 Task: Look for space in Russas, Brazil from 11th June, 2023 to 15th June, 2023 for 2 adults in price range Rs.7000 to Rs.16000. Place can be private room with 1  bedroom having 2 beds and 1 bathroom. Property type can be hotel. Booking option can be shelf check-in. Required host language is Spanish.
Action: Mouse moved to (778, 167)
Screenshot: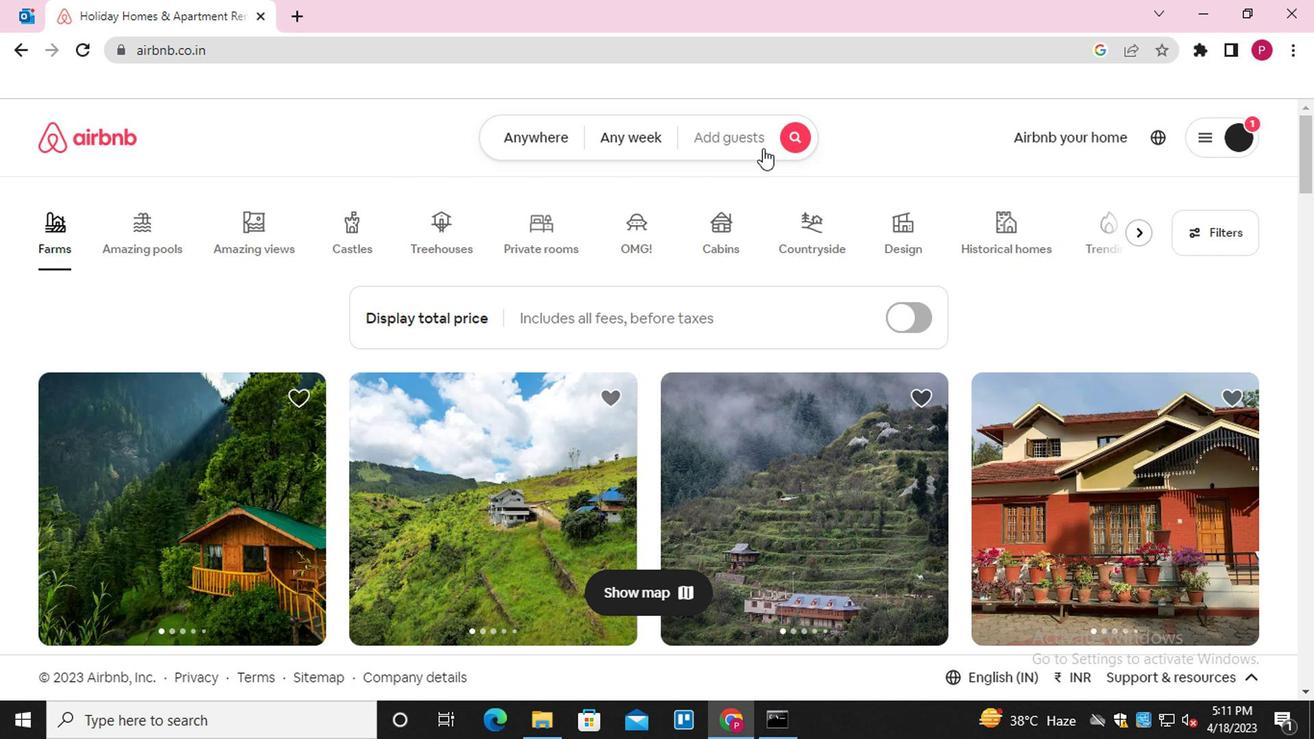 
Action: Mouse pressed left at (778, 167)
Screenshot: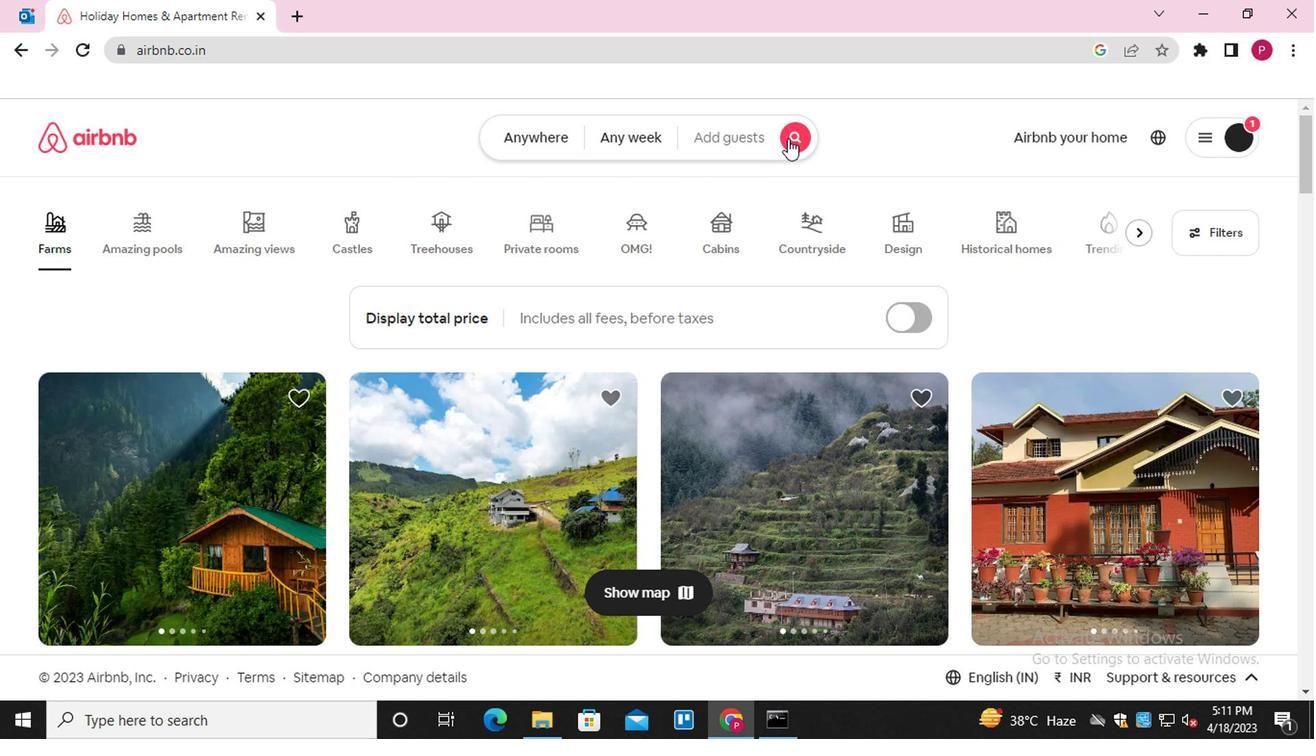 
Action: Mouse moved to (360, 241)
Screenshot: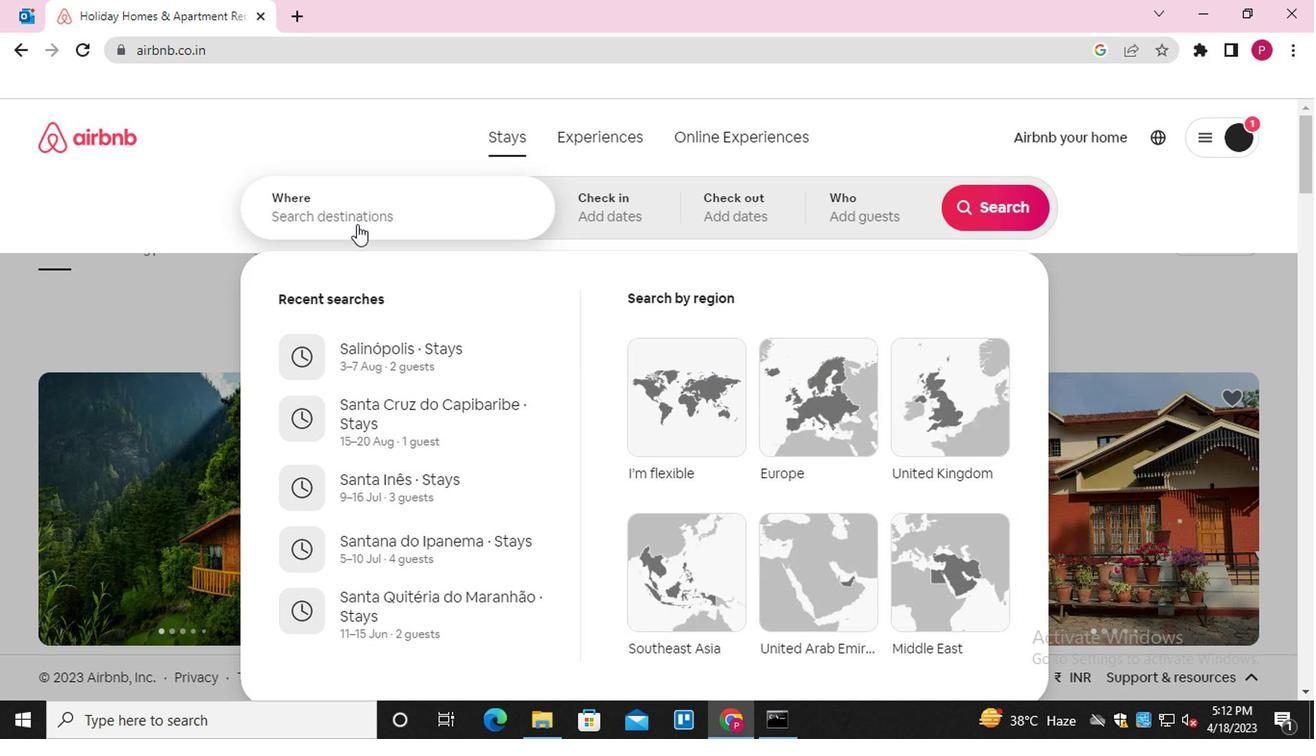 
Action: Mouse pressed left at (360, 241)
Screenshot: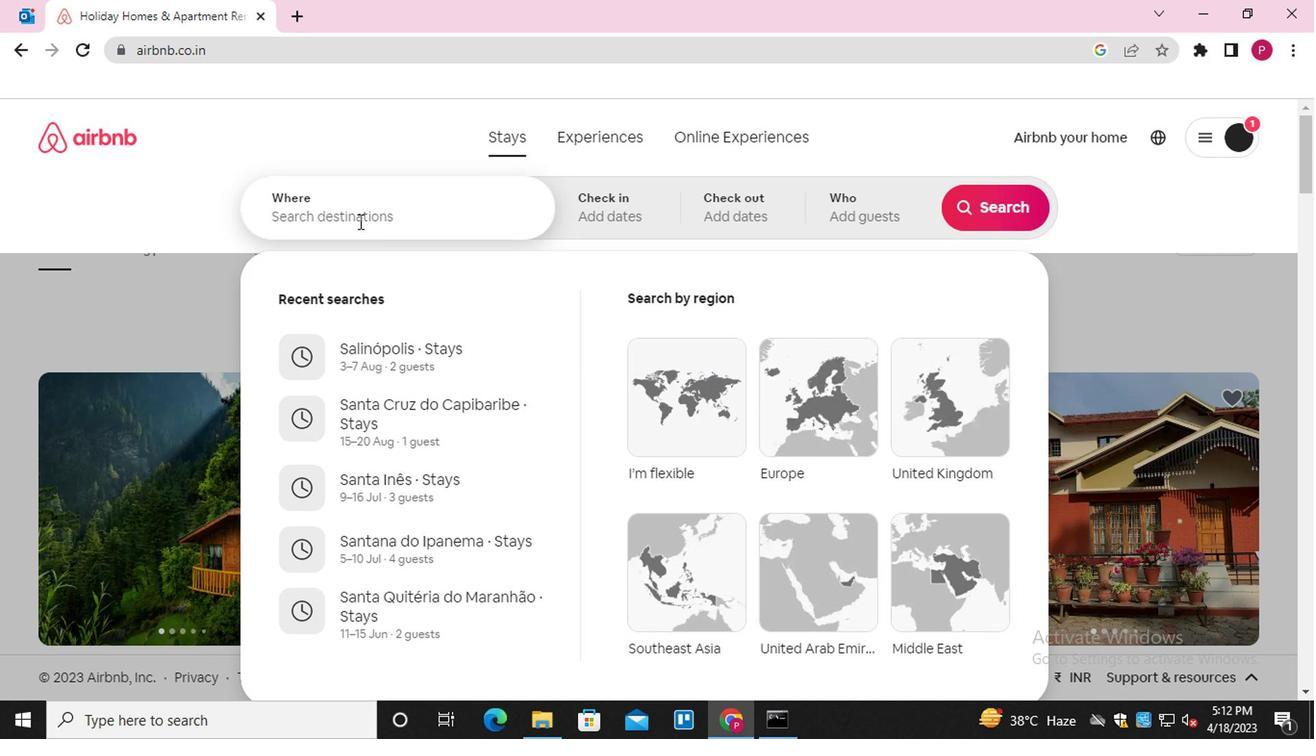 
Action: Key pressed <Key.shift>RUSSA<Key.space><Key.backspace>S
Screenshot: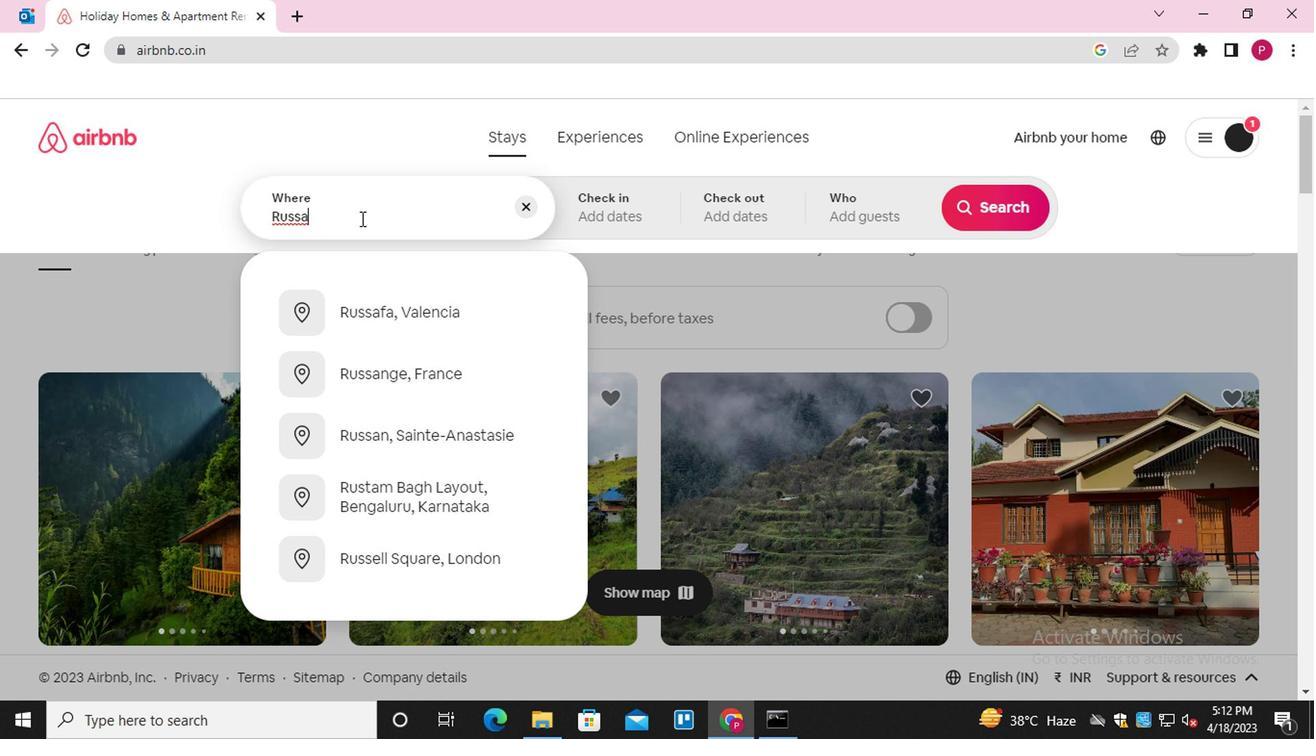 
Action: Mouse moved to (396, 322)
Screenshot: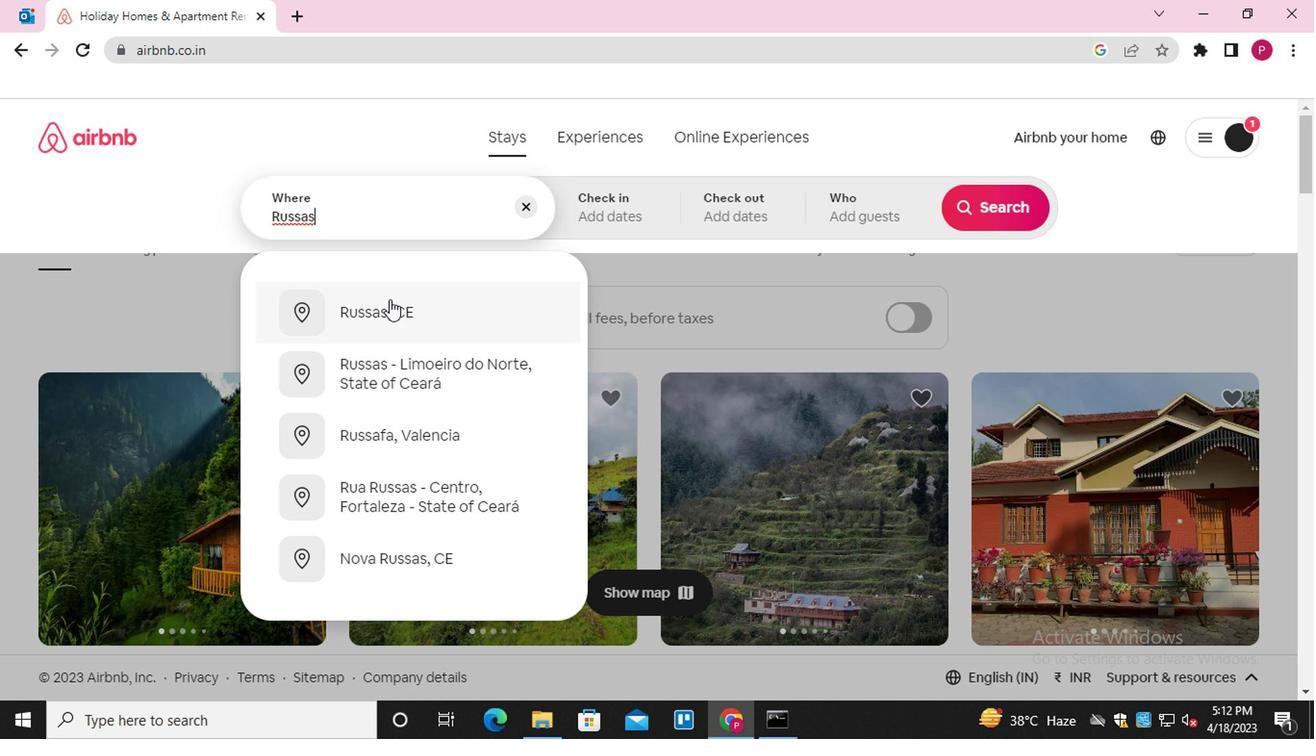 
Action: Mouse pressed left at (396, 322)
Screenshot: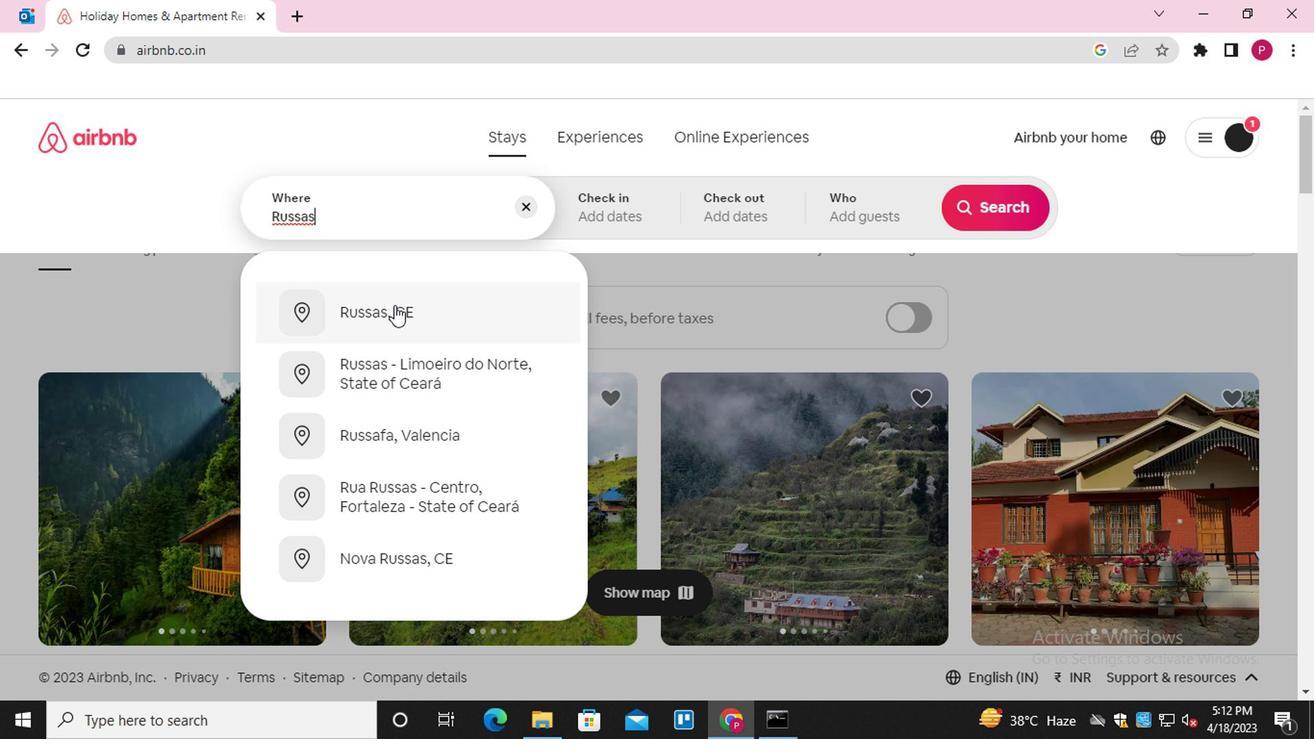
Action: Mouse moved to (958, 364)
Screenshot: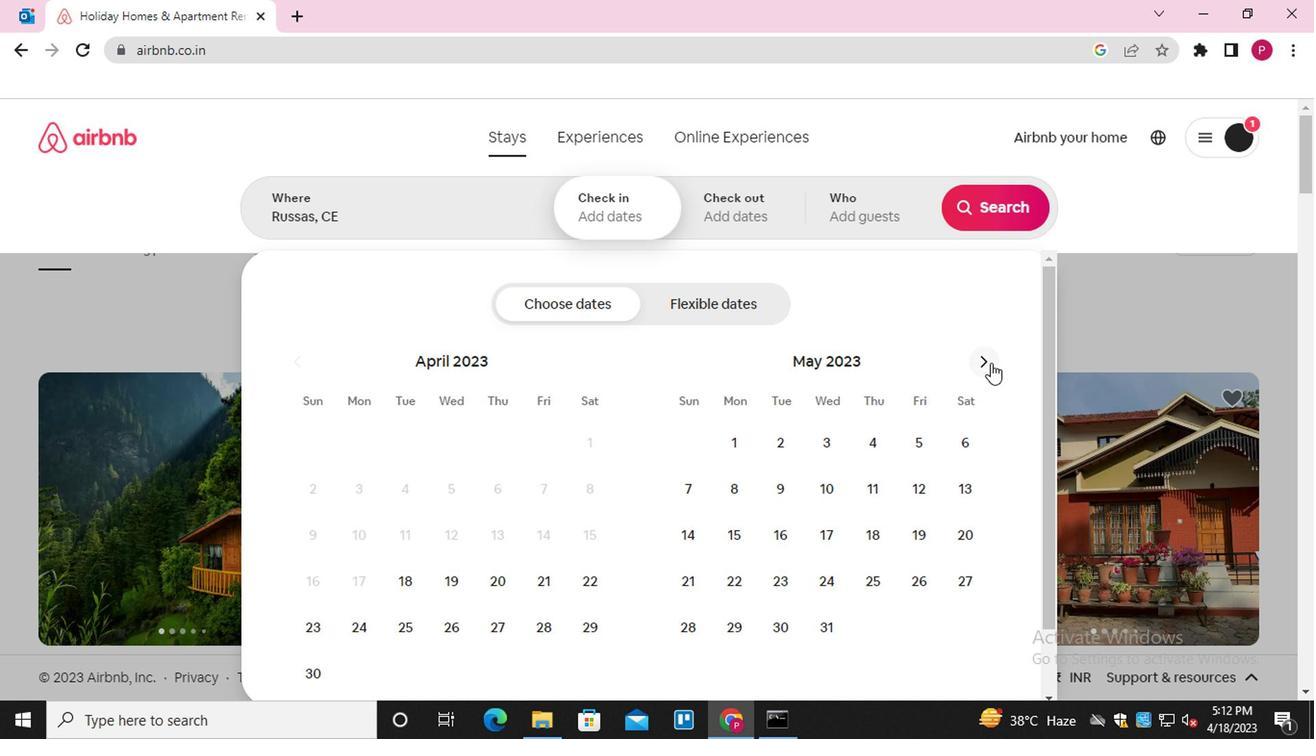 
Action: Mouse pressed left at (958, 364)
Screenshot: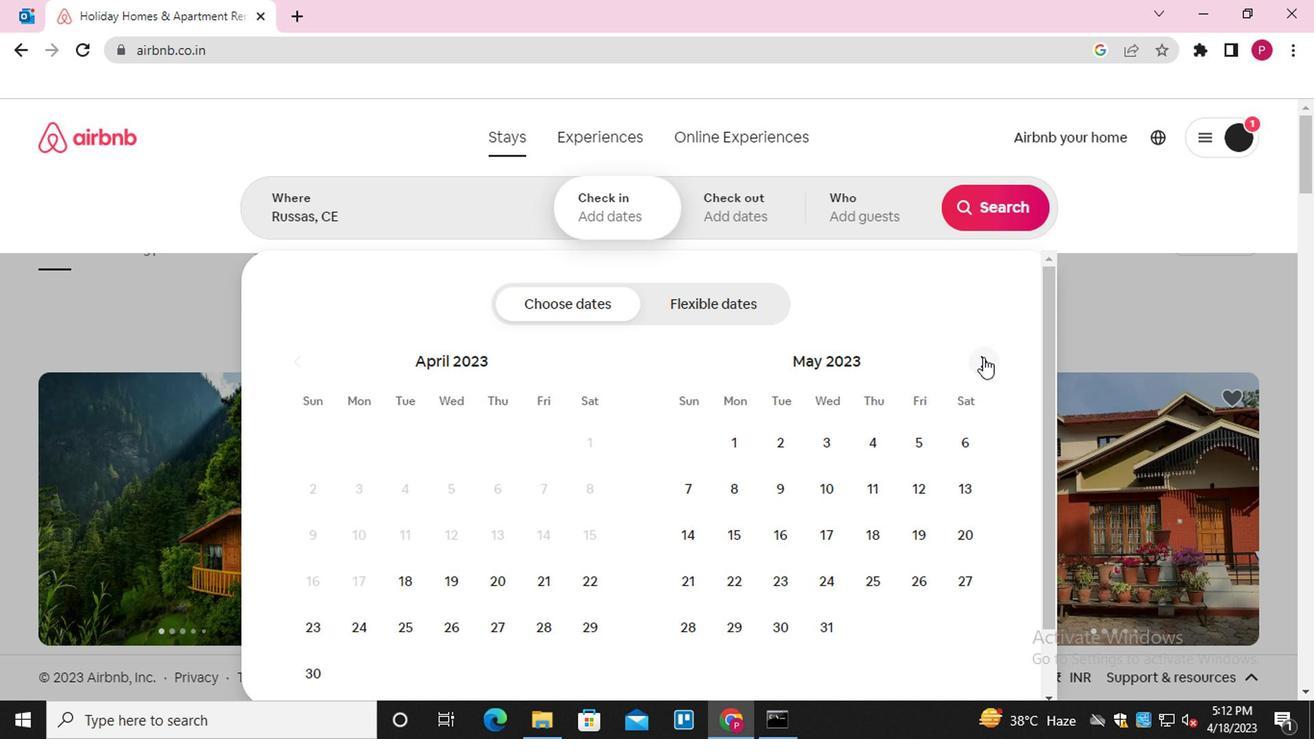 
Action: Mouse moved to (683, 523)
Screenshot: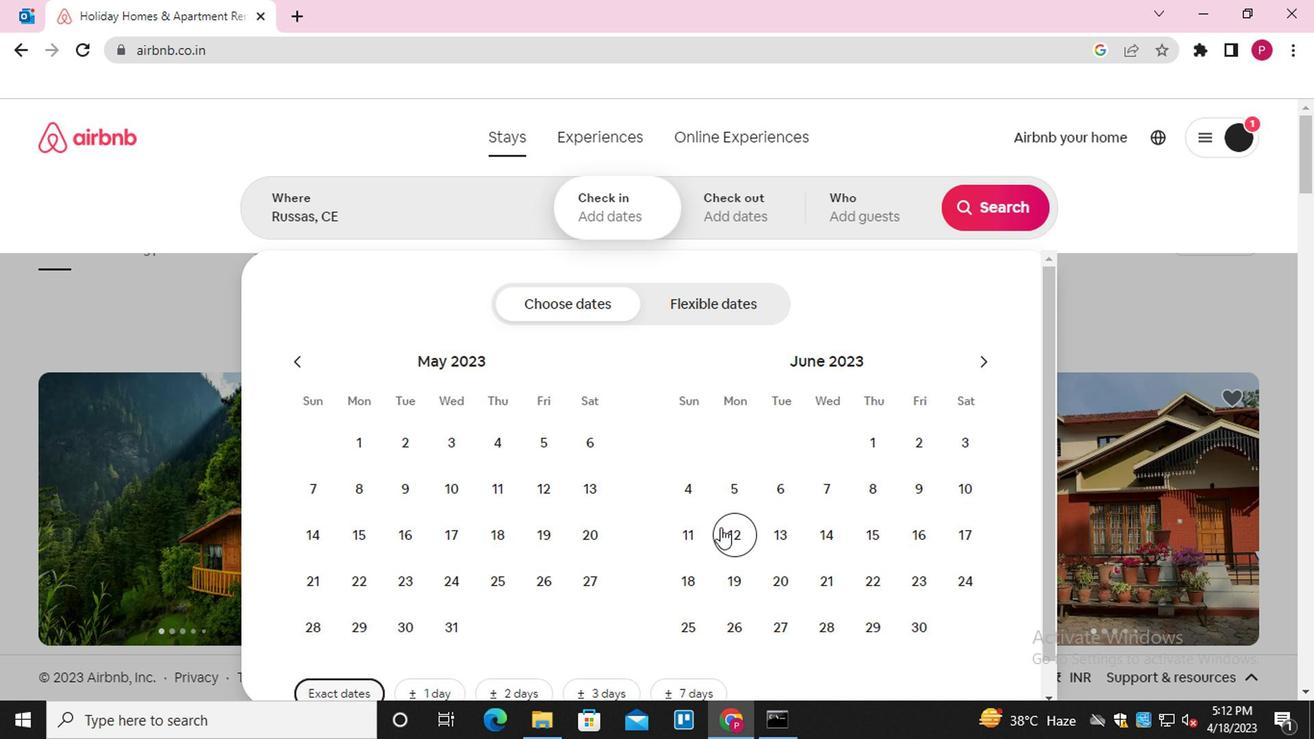 
Action: Mouse pressed left at (683, 523)
Screenshot: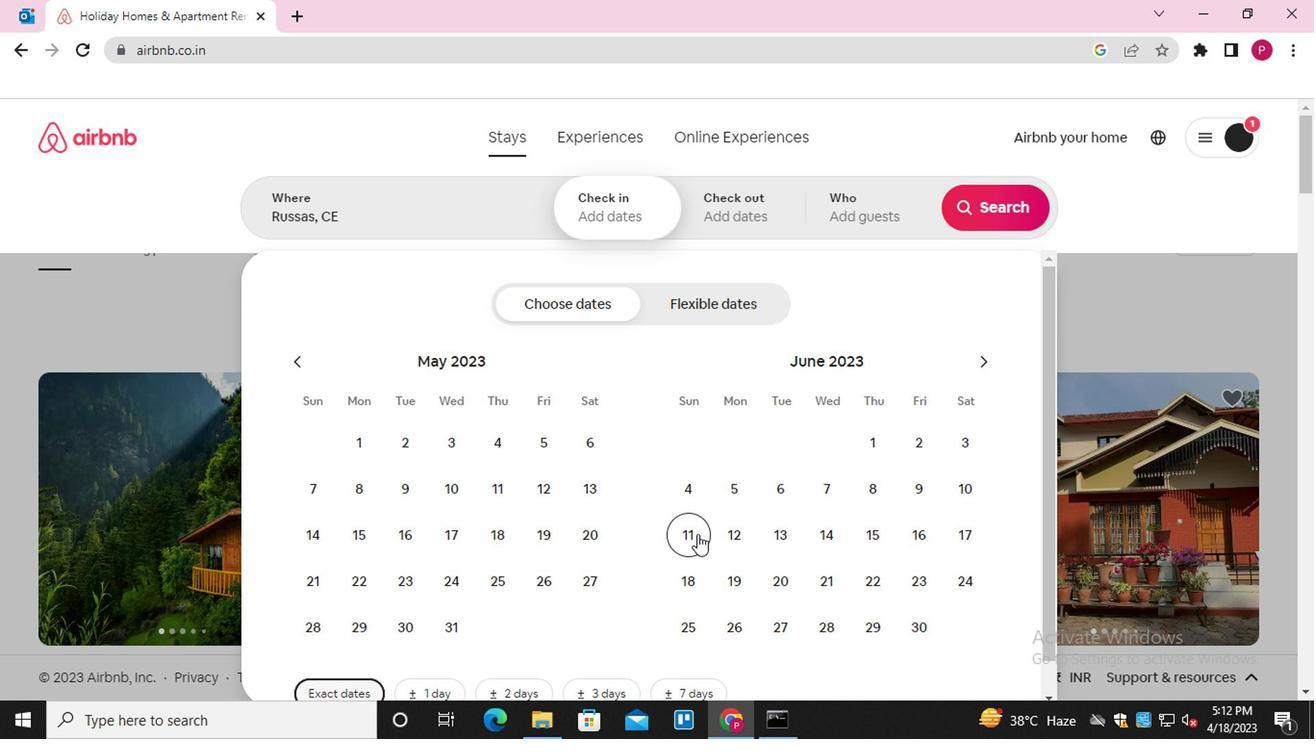 
Action: Mouse moved to (855, 520)
Screenshot: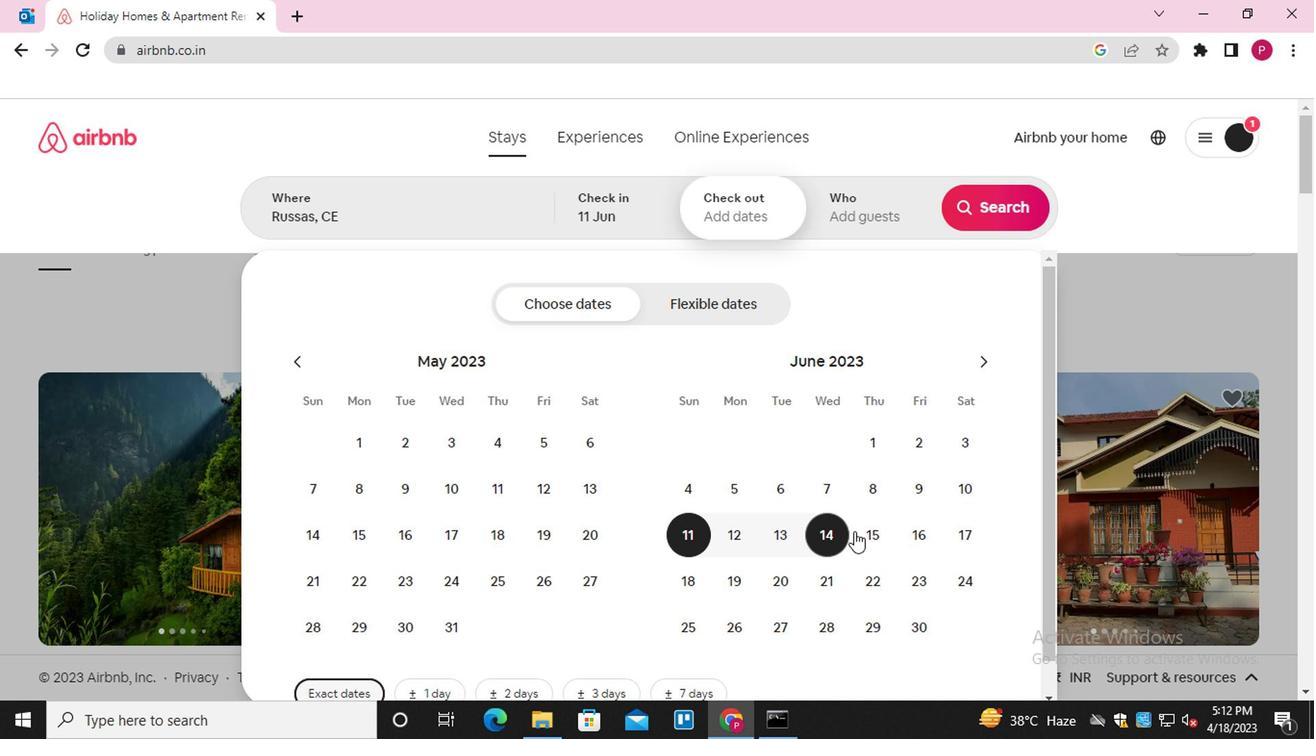 
Action: Mouse pressed left at (855, 520)
Screenshot: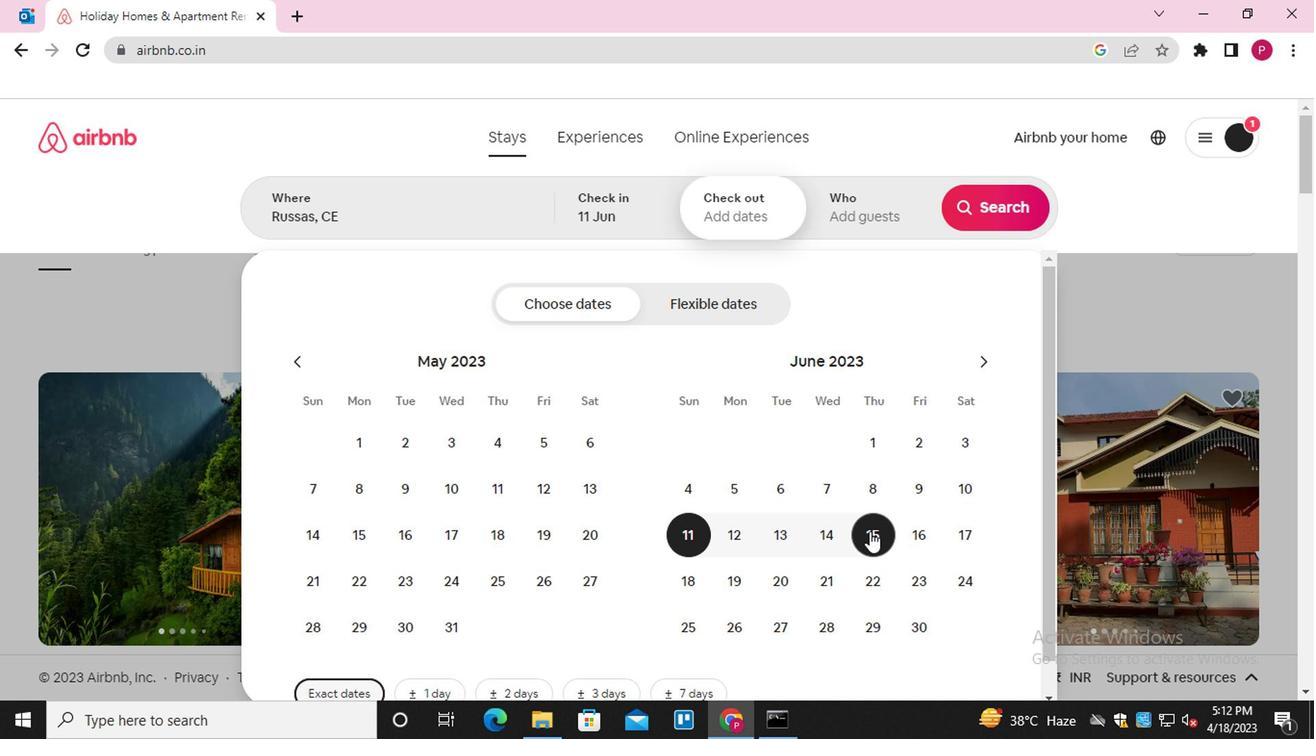 
Action: Mouse moved to (845, 242)
Screenshot: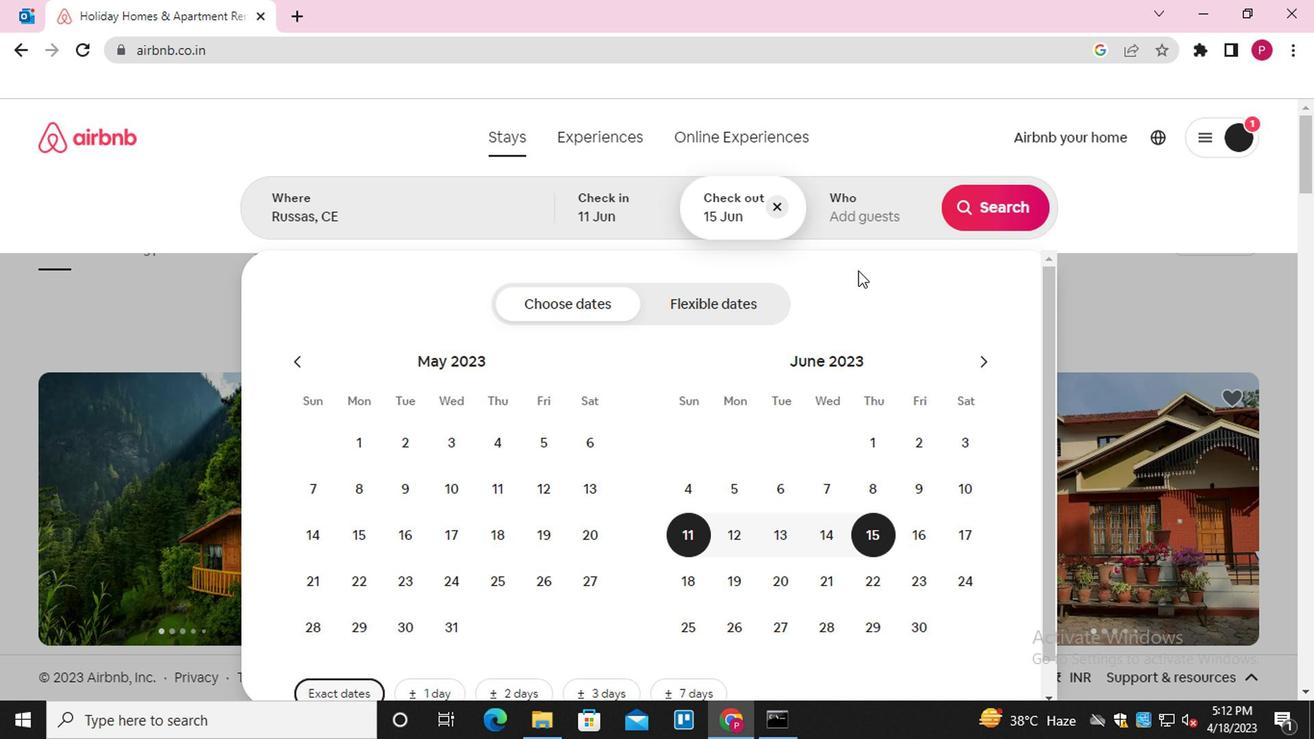 
Action: Mouse pressed left at (845, 242)
Screenshot: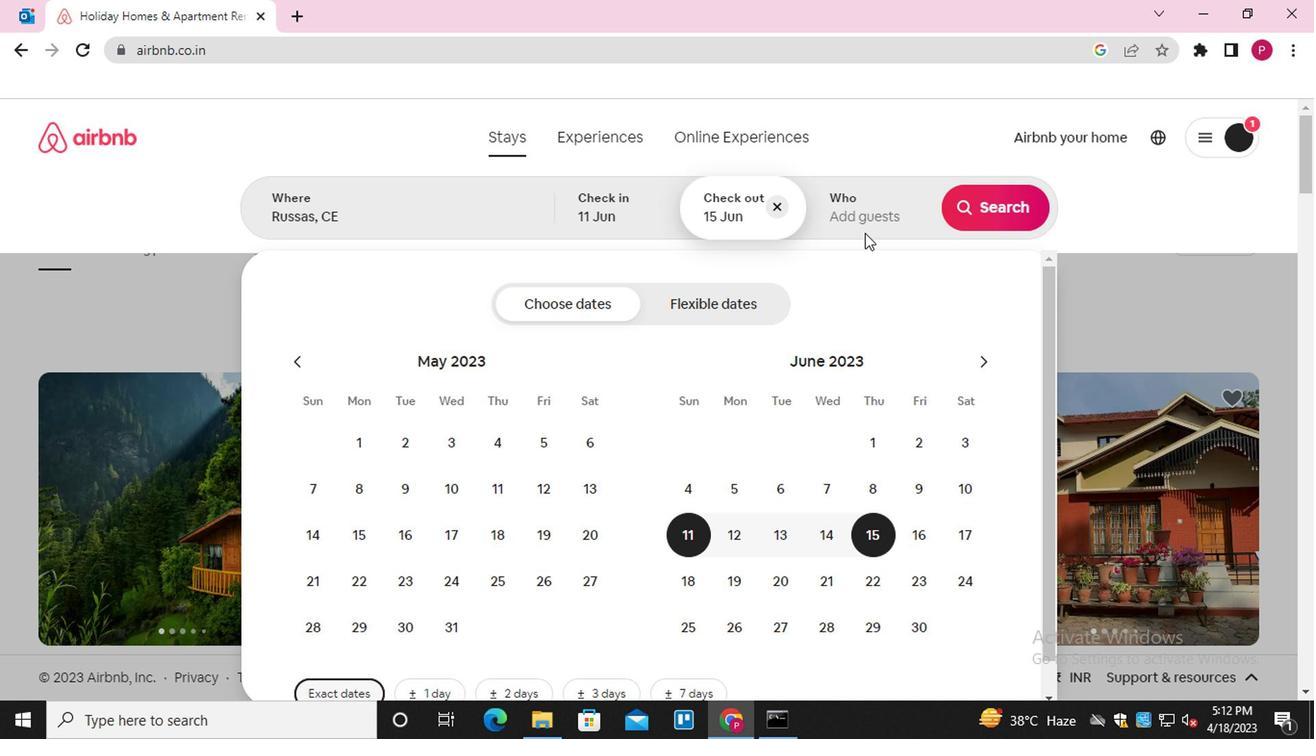 
Action: Mouse moved to (981, 323)
Screenshot: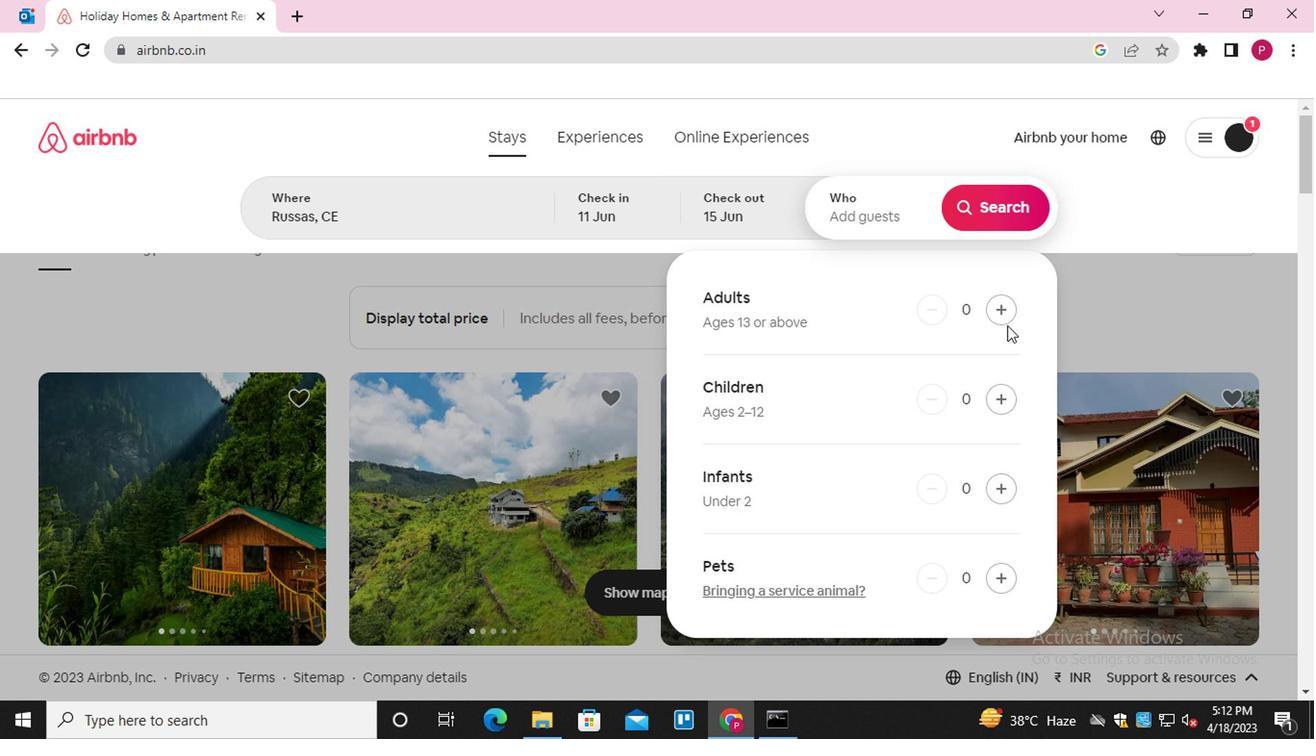
Action: Mouse pressed left at (981, 323)
Screenshot: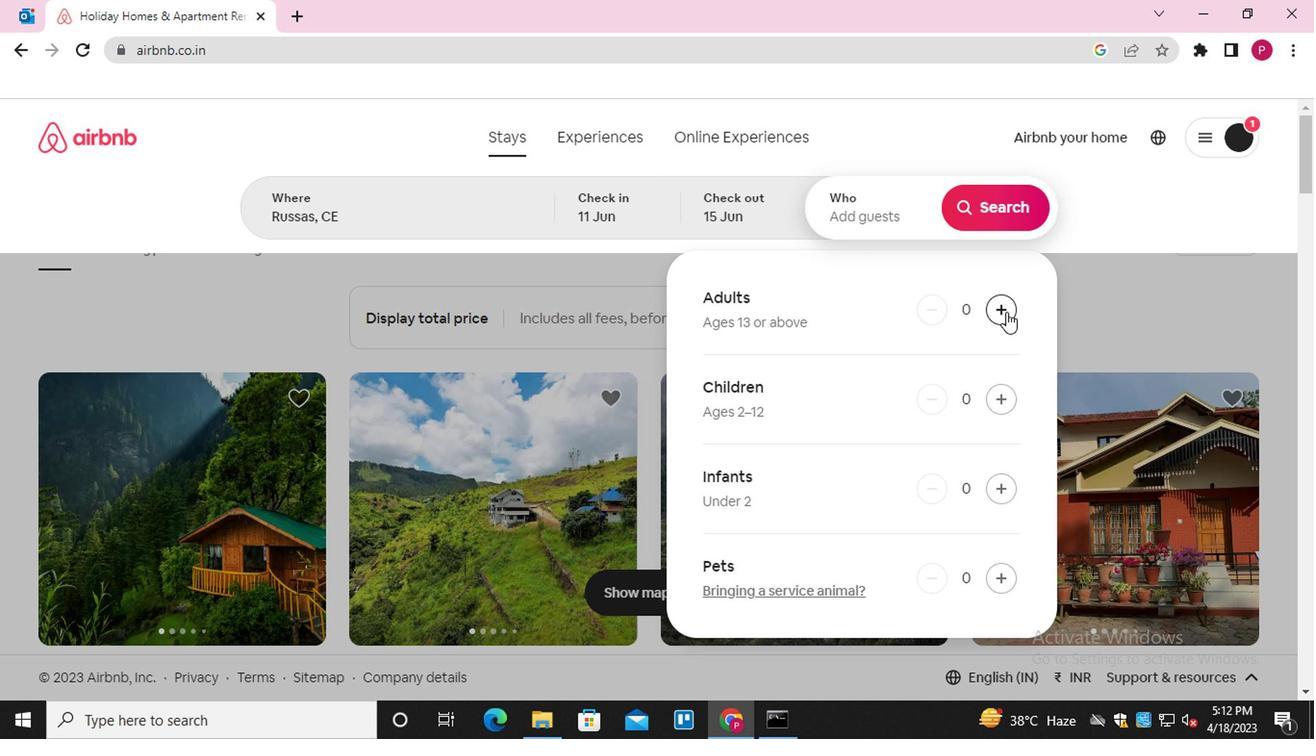 
Action: Mouse pressed left at (981, 323)
Screenshot: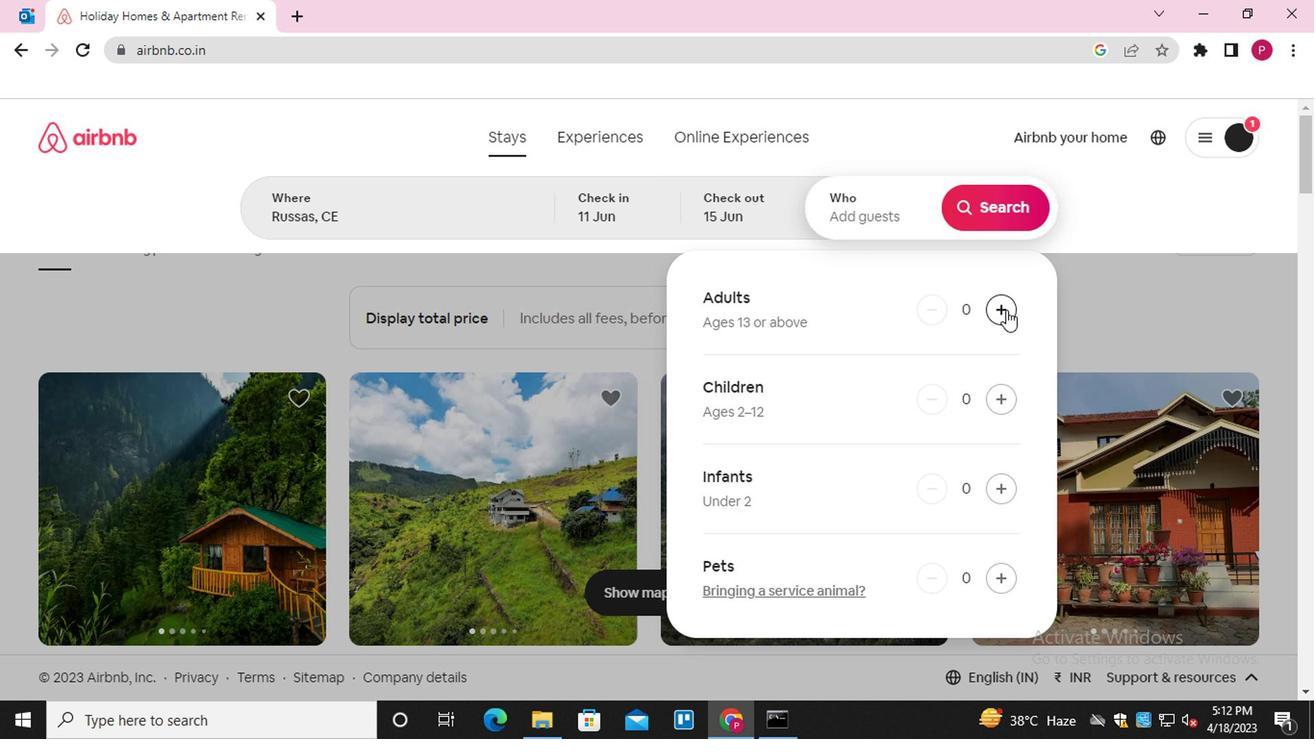 
Action: Mouse moved to (954, 238)
Screenshot: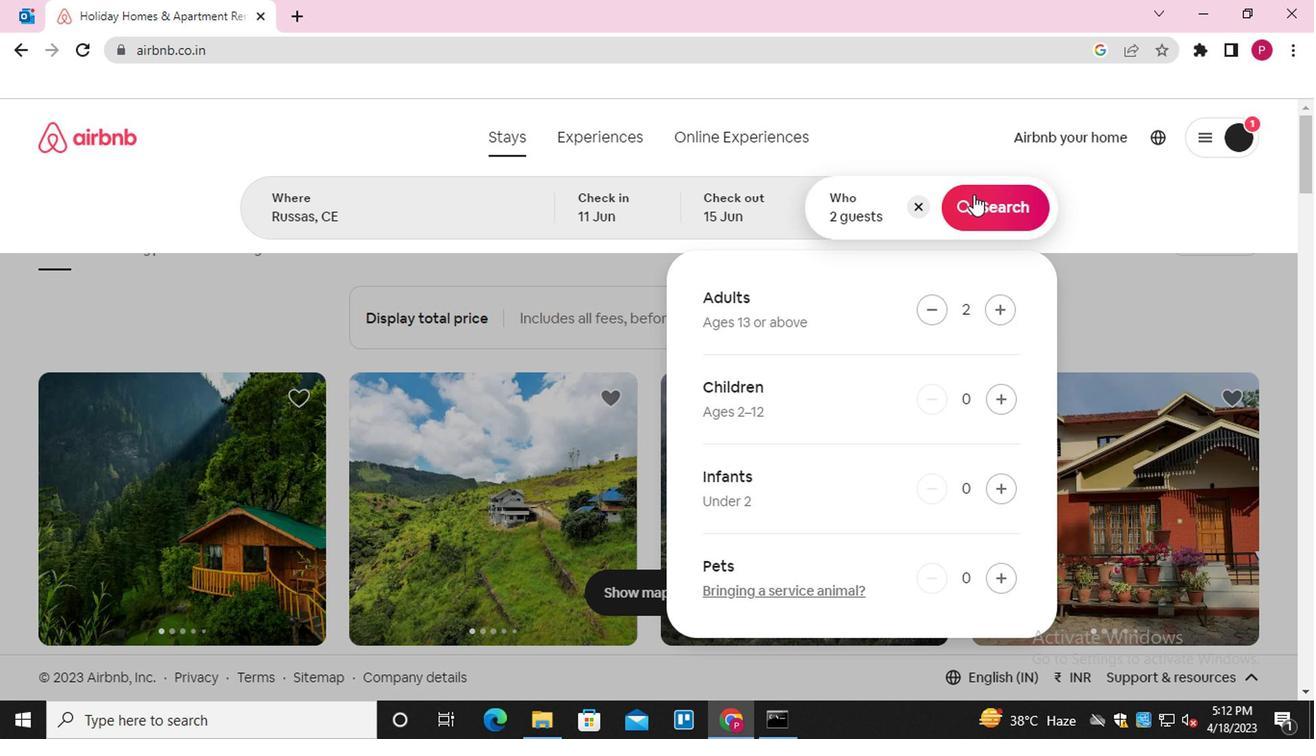 
Action: Mouse pressed left at (954, 238)
Screenshot: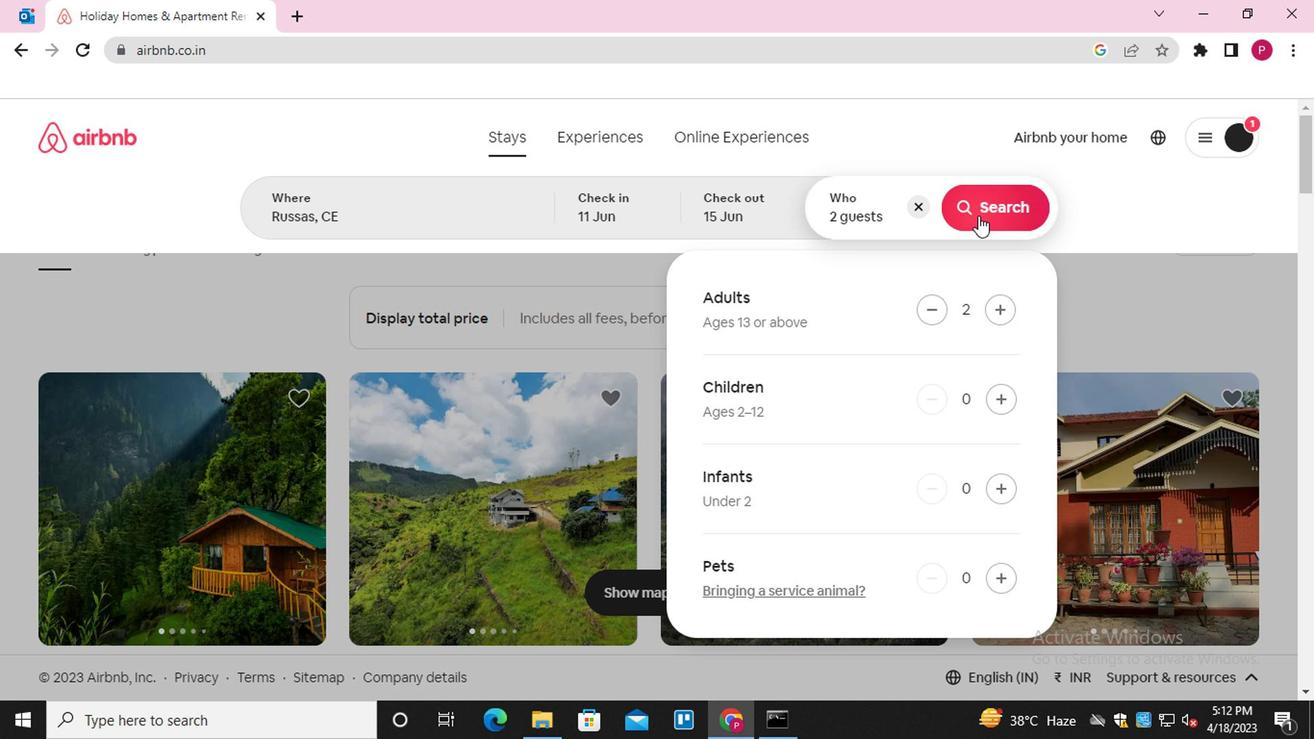 
Action: Mouse moved to (1183, 236)
Screenshot: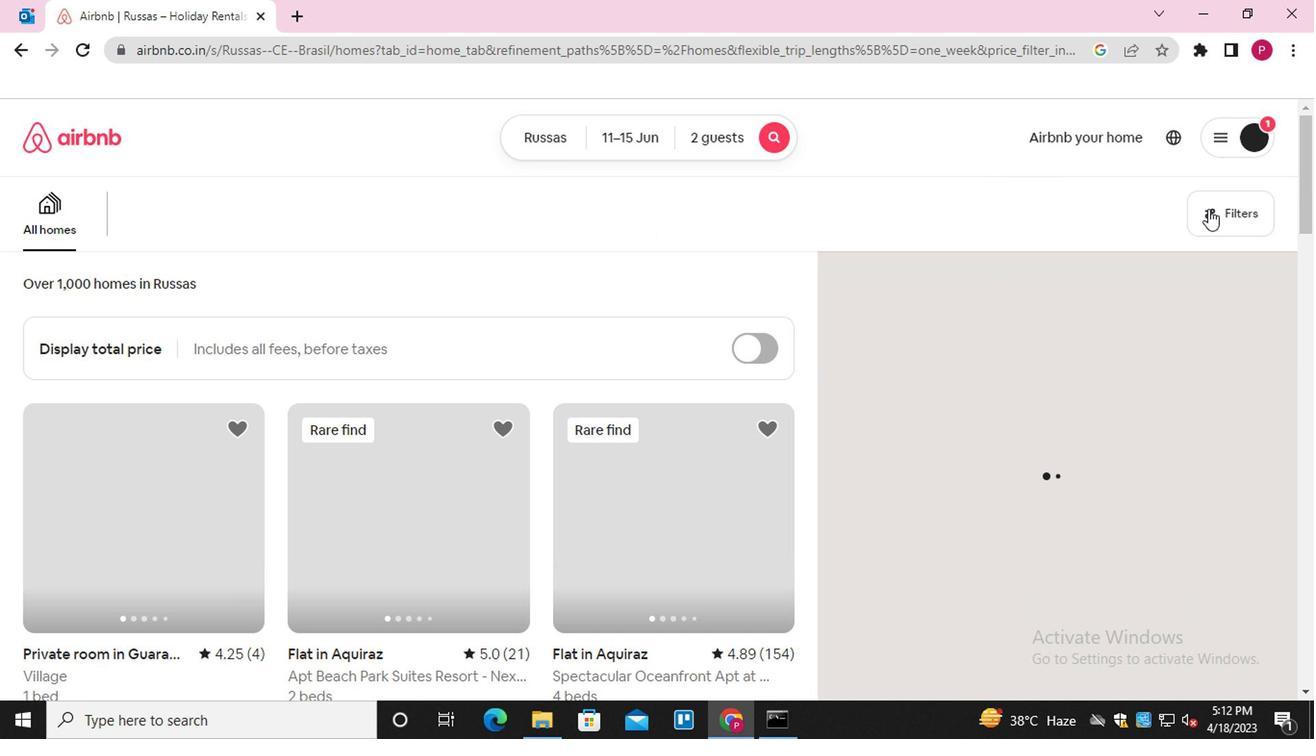 
Action: Mouse pressed left at (1183, 236)
Screenshot: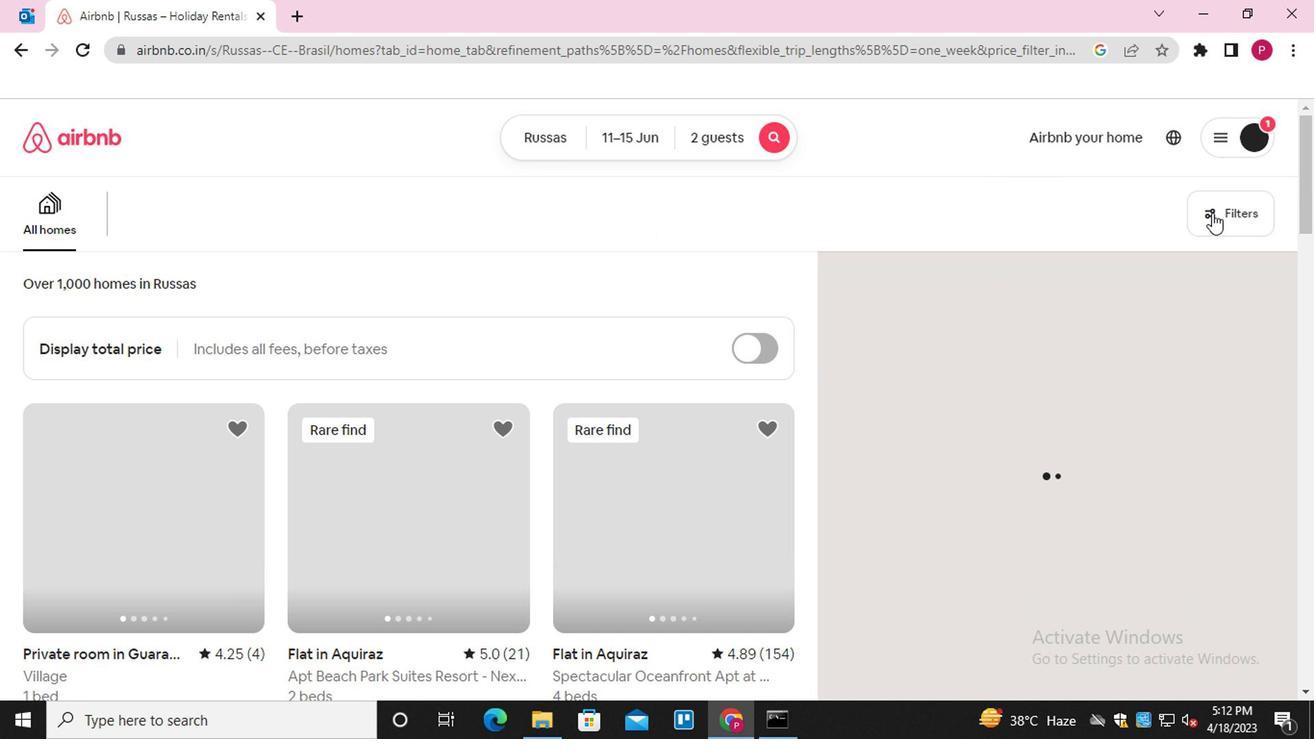 
Action: Mouse moved to (415, 449)
Screenshot: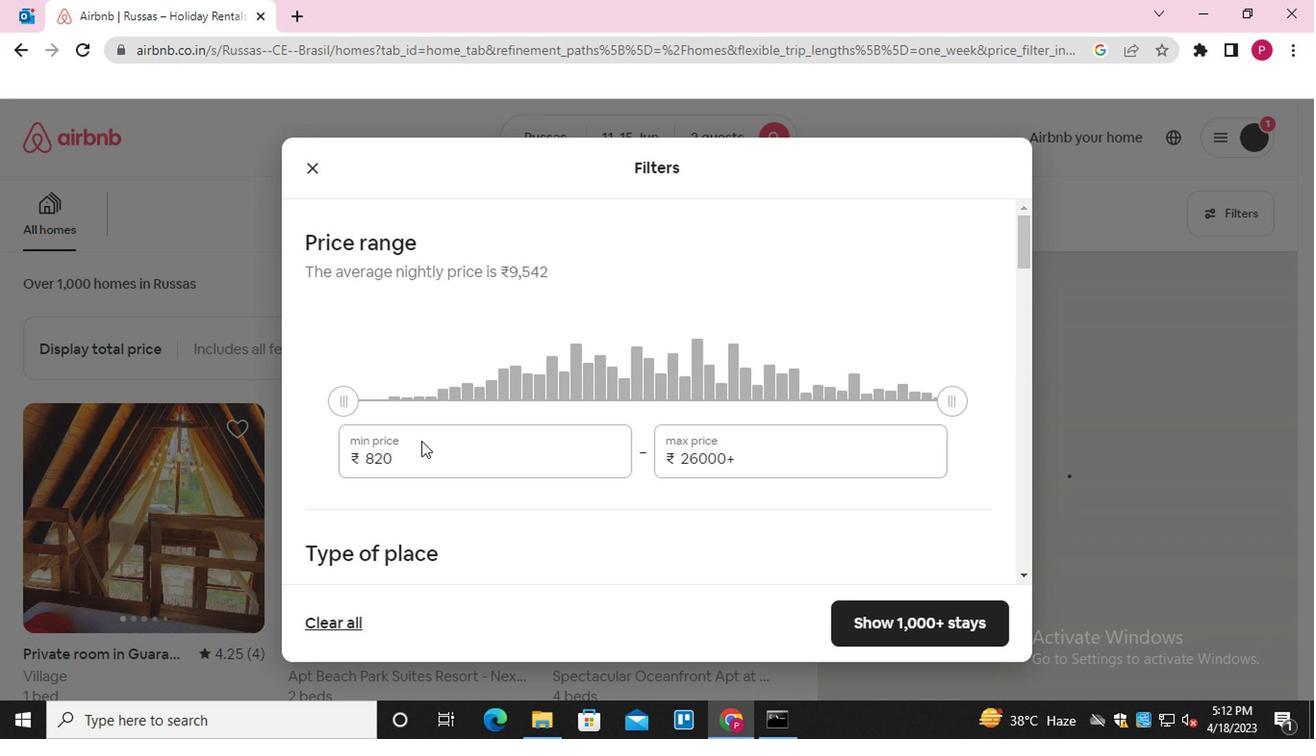 
Action: Mouse pressed left at (415, 449)
Screenshot: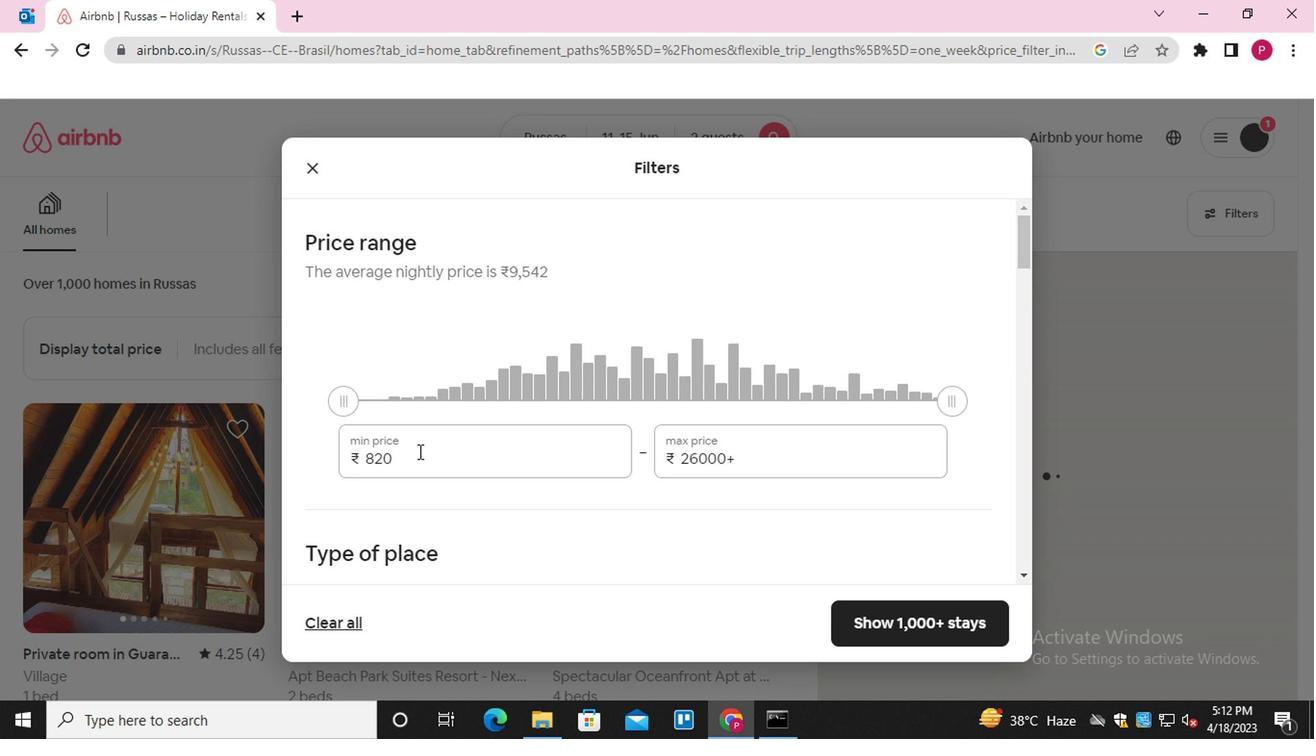 
Action: Mouse pressed left at (415, 449)
Screenshot: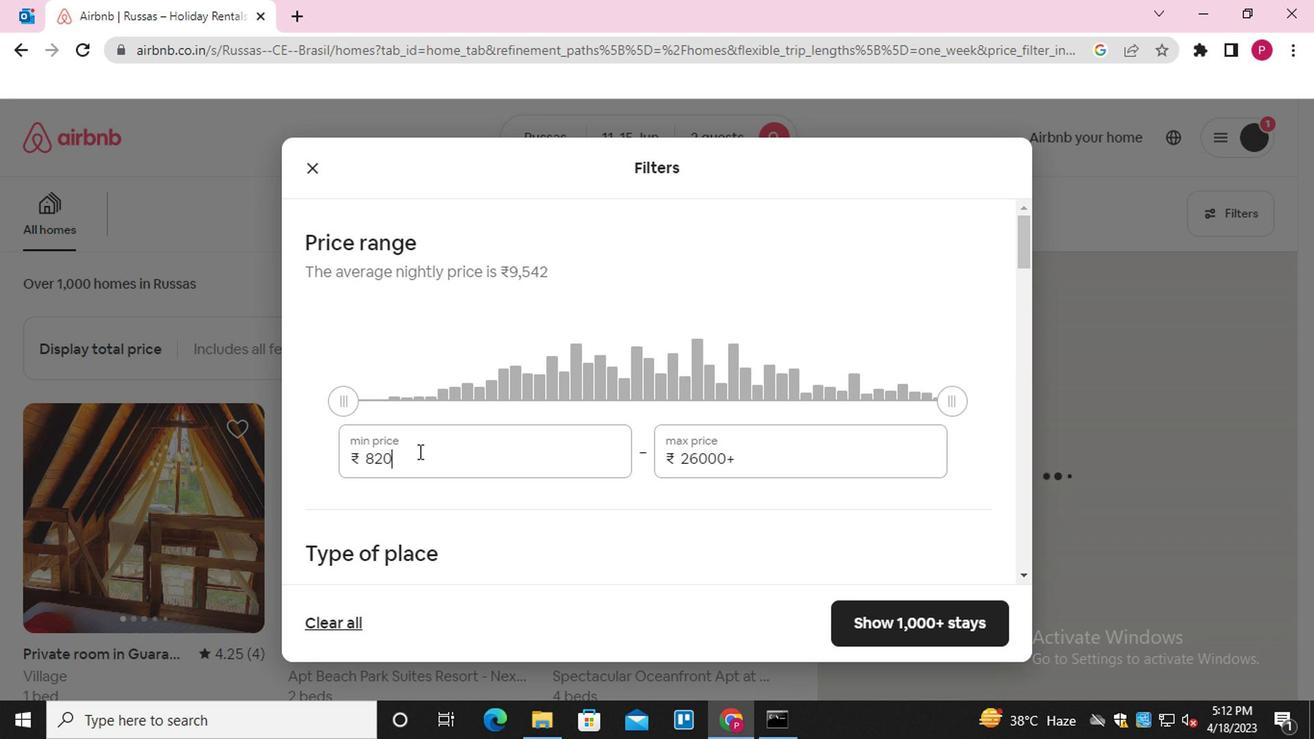 
Action: Key pressed 17<Key.backspace><Key.backspace>7000<Key.tab>15<Key.backspace>6000
Screenshot: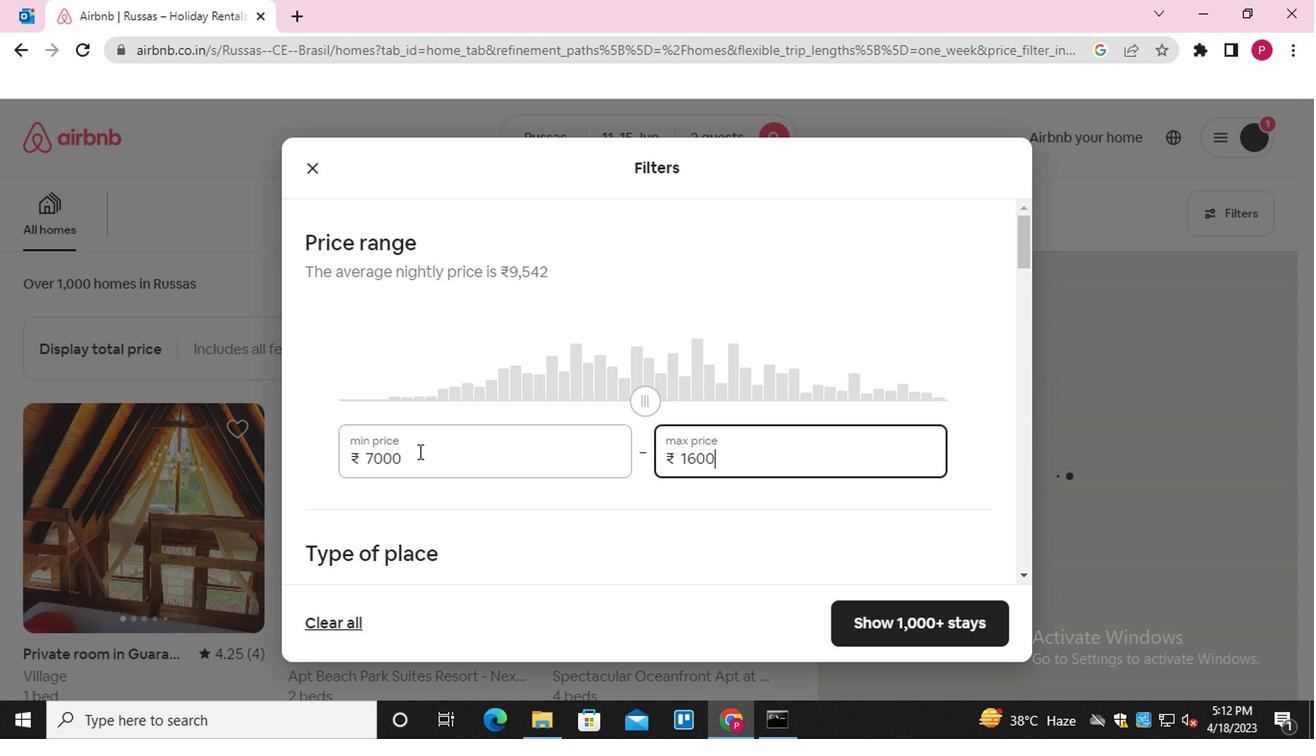 
Action: Mouse moved to (410, 512)
Screenshot: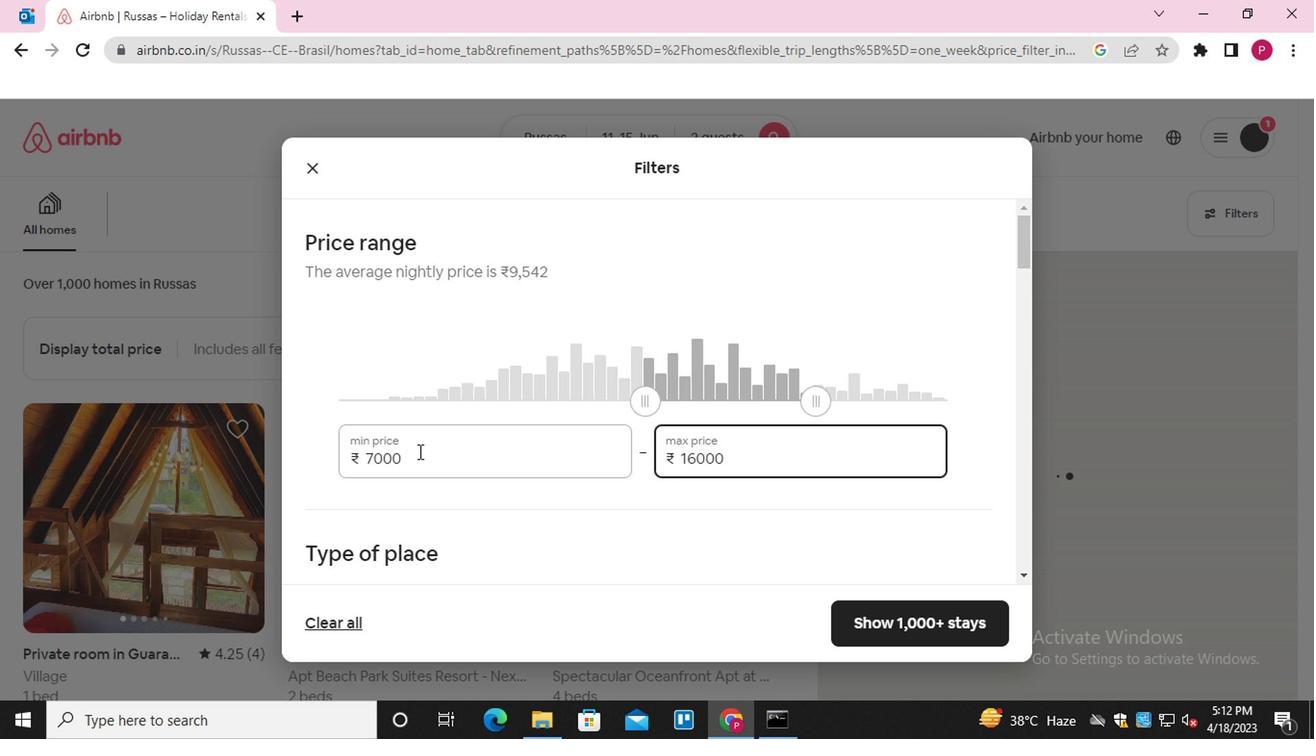 
Action: Mouse scrolled (410, 512) with delta (0, 0)
Screenshot: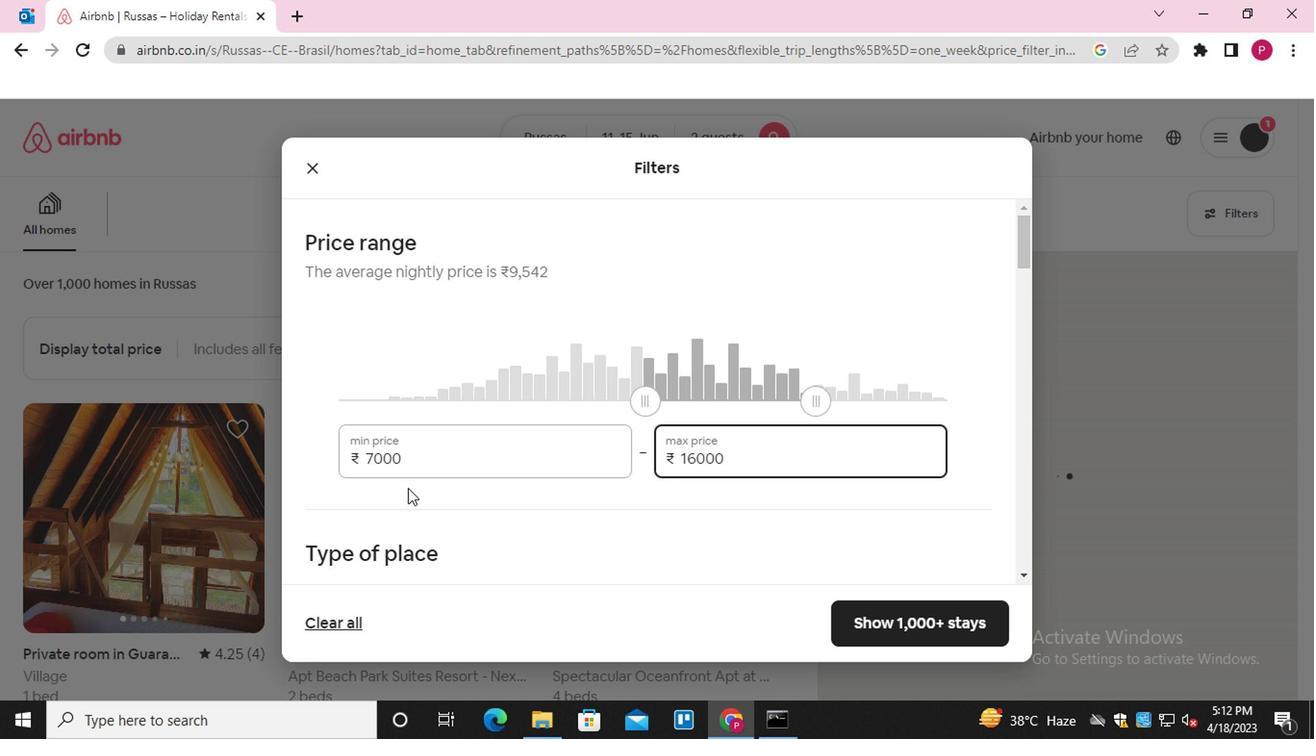 
Action: Mouse scrolled (410, 512) with delta (0, 0)
Screenshot: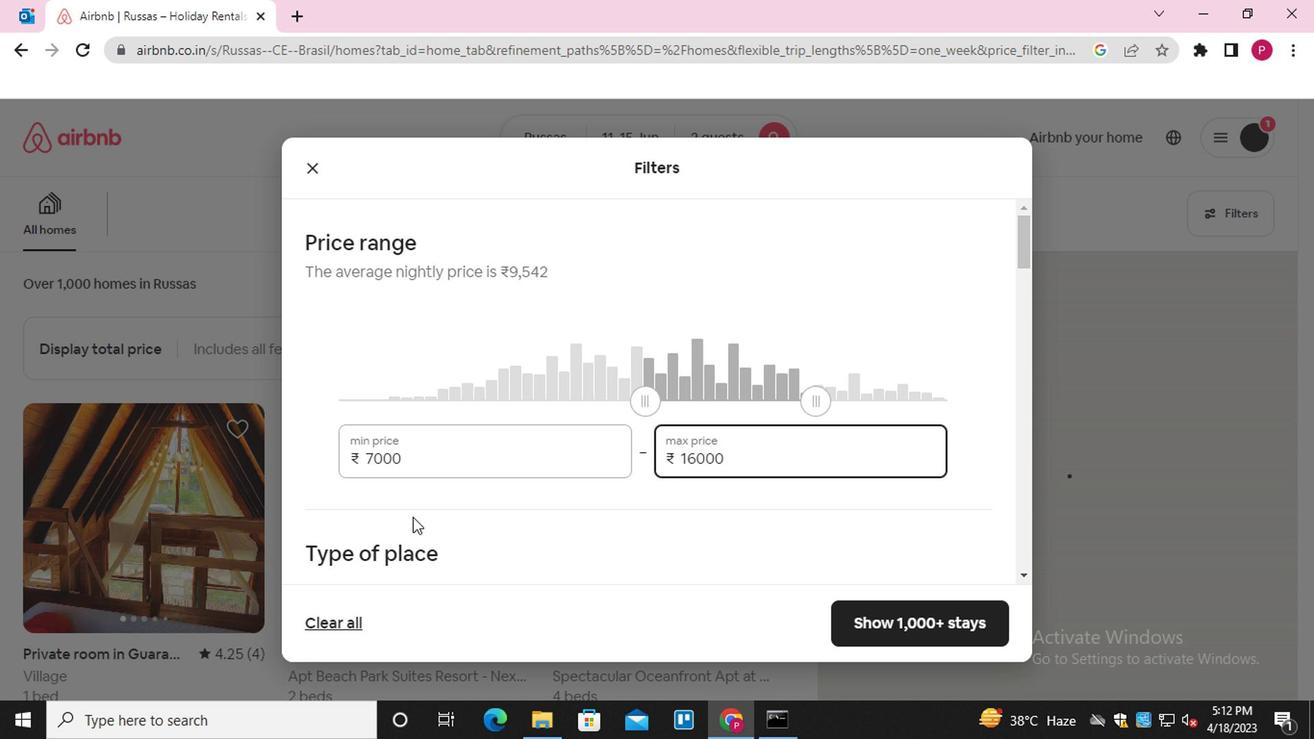 
Action: Mouse moved to (412, 513)
Screenshot: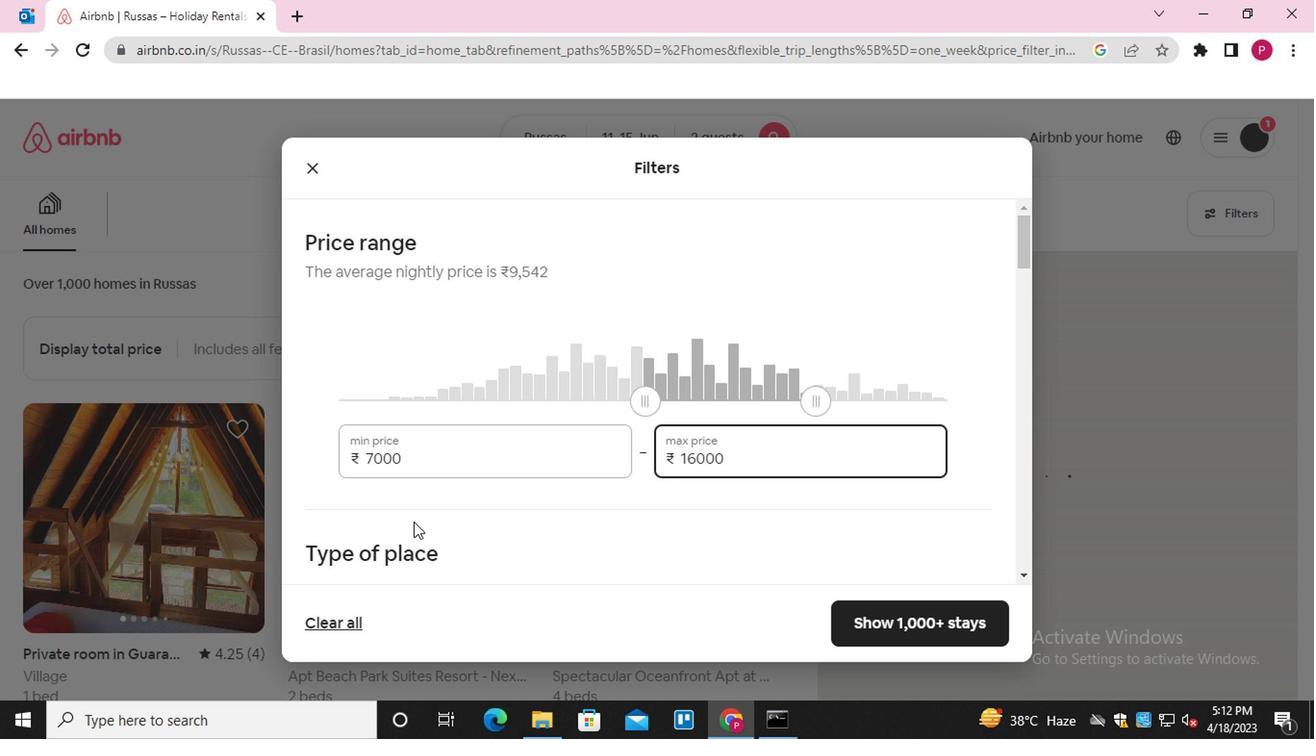 
Action: Mouse scrolled (412, 512) with delta (0, 0)
Screenshot: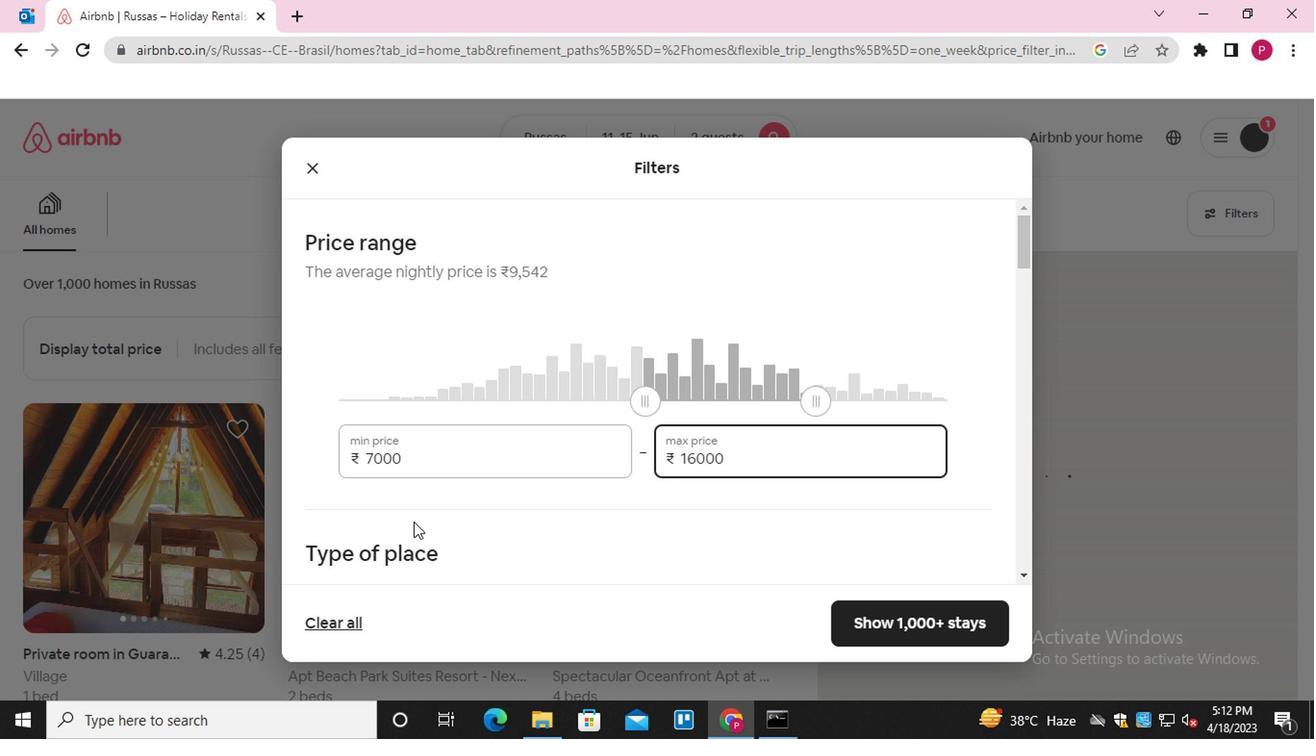 
Action: Mouse moved to (638, 327)
Screenshot: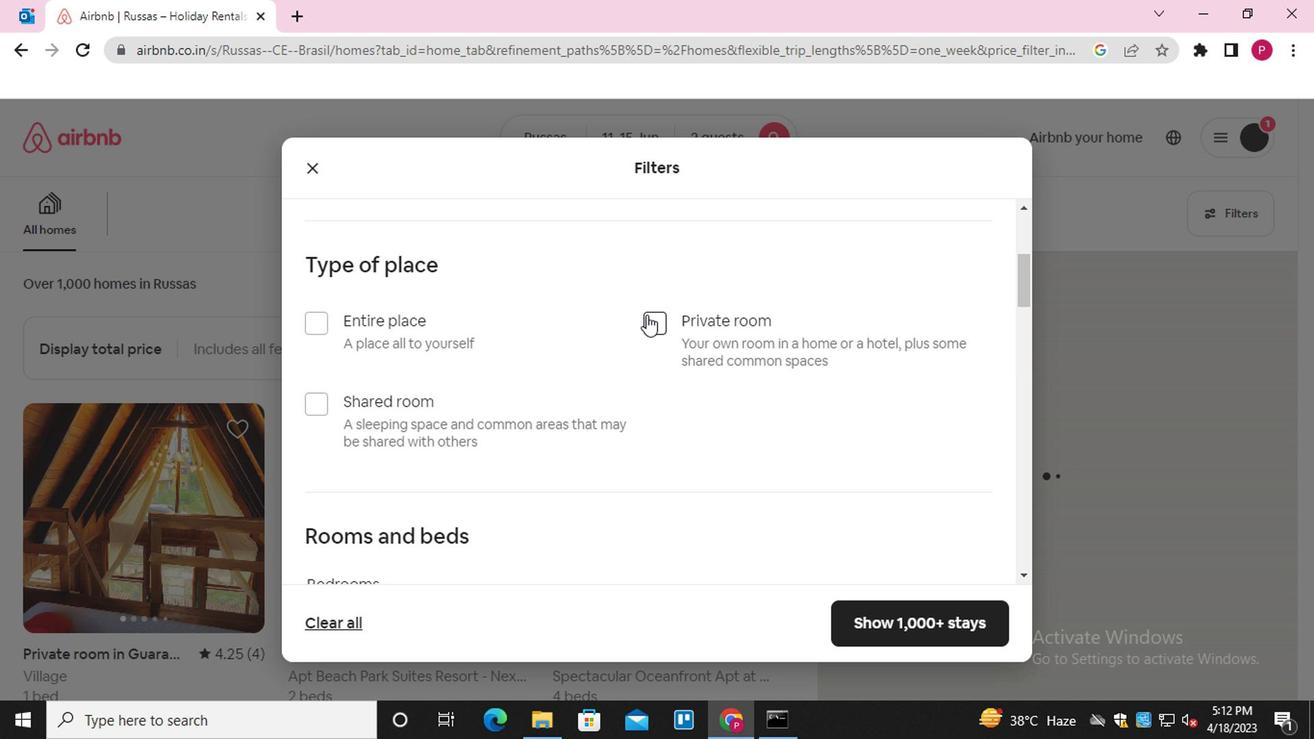 
Action: Mouse pressed left at (638, 327)
Screenshot: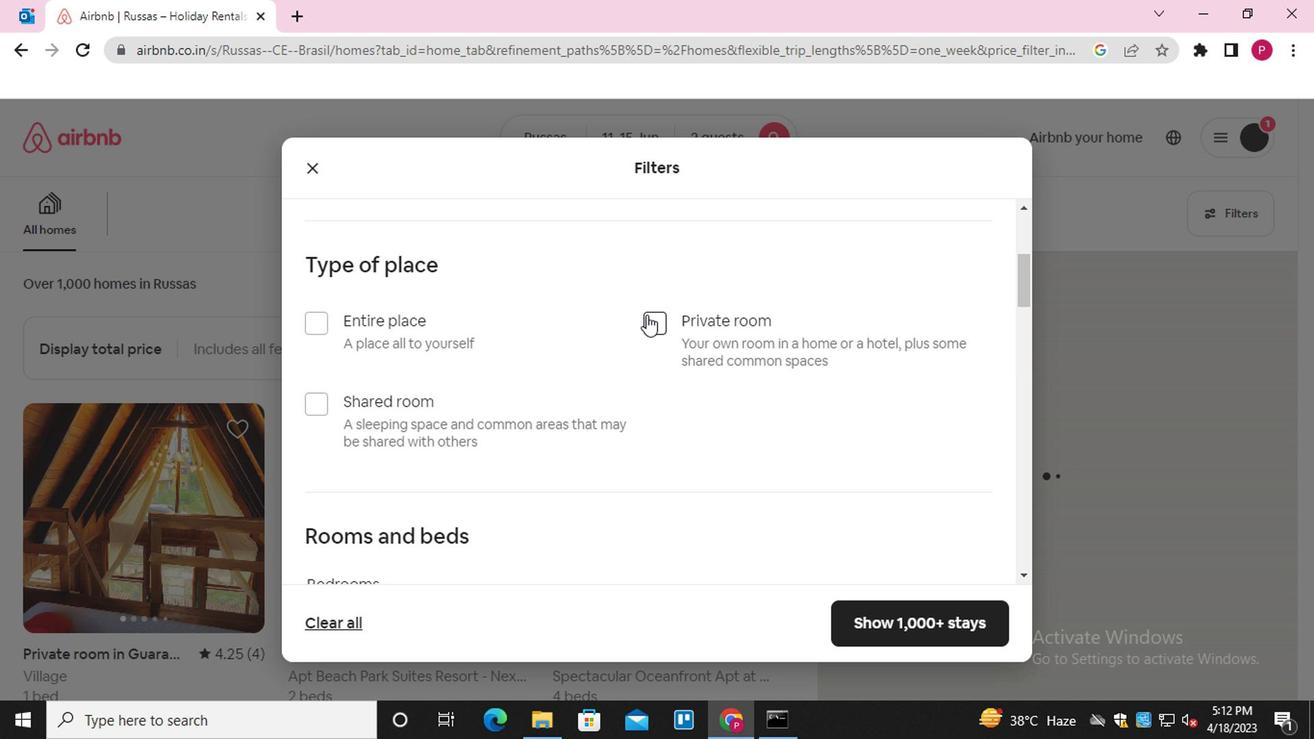 
Action: Mouse moved to (502, 482)
Screenshot: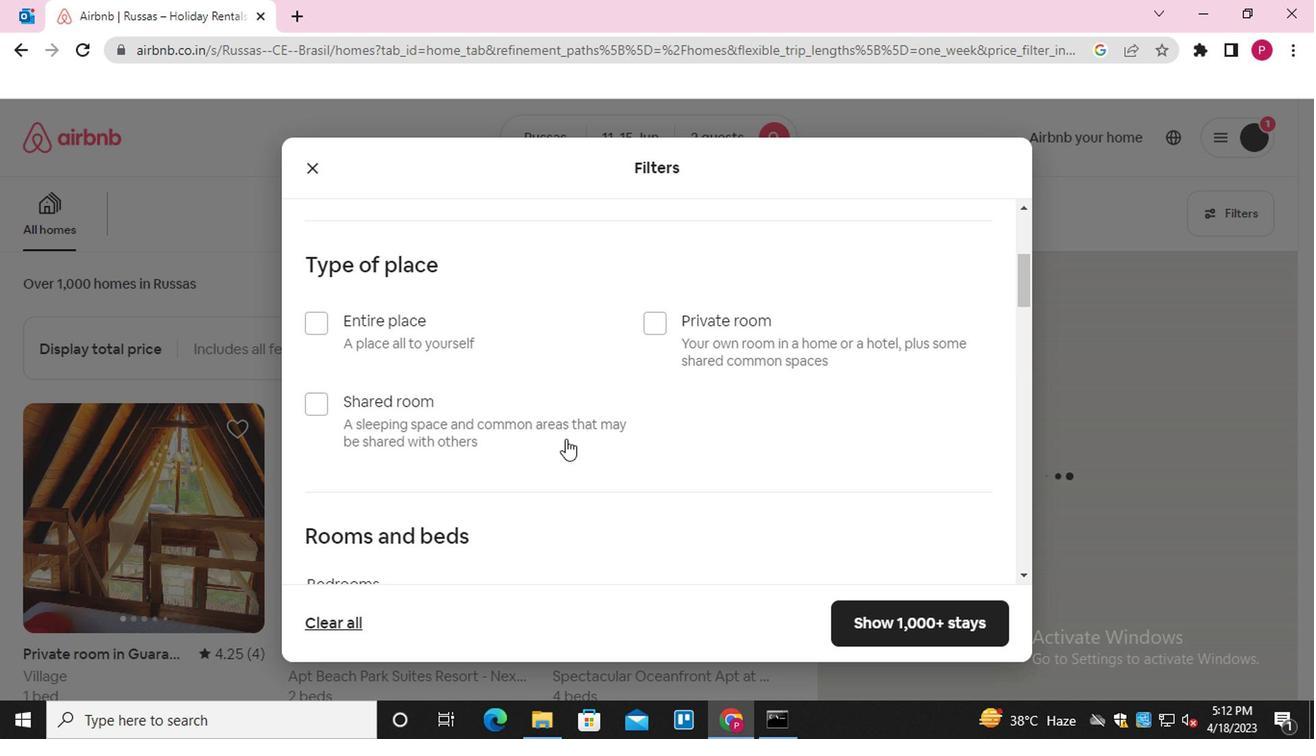 
Action: Mouse scrolled (502, 481) with delta (0, 0)
Screenshot: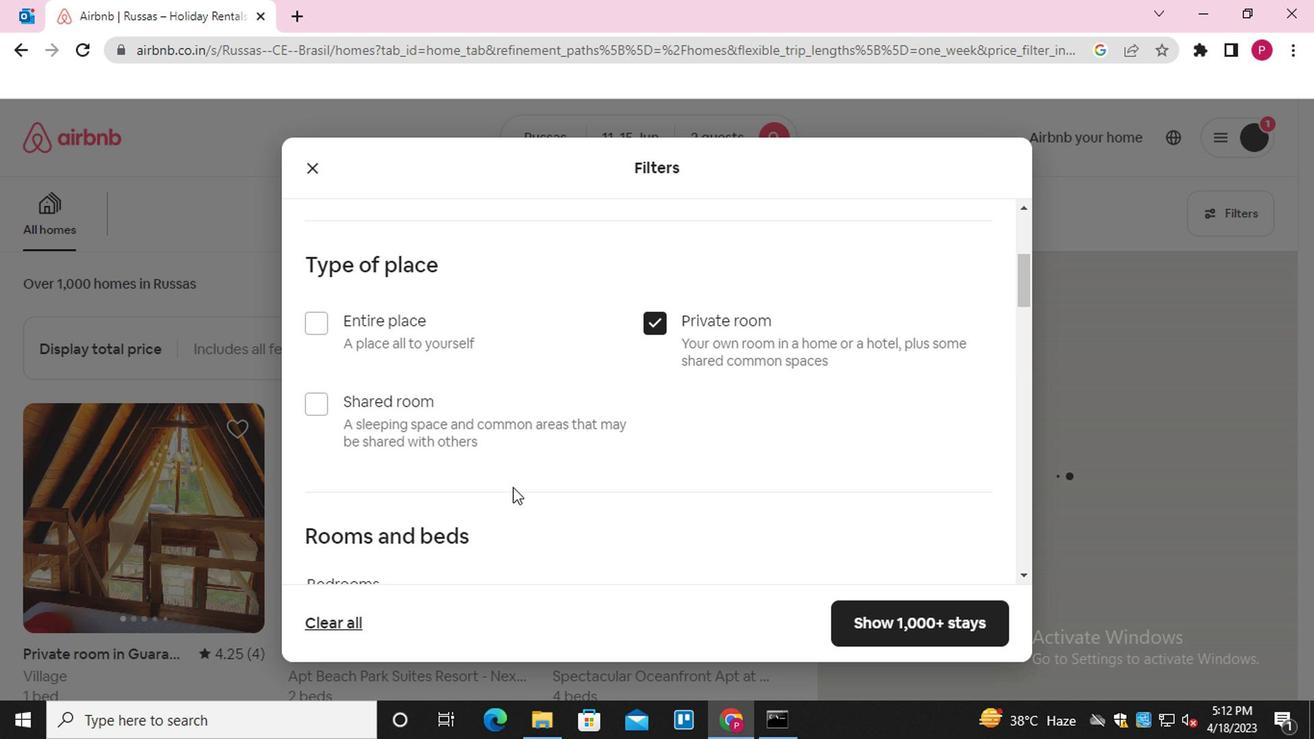 
Action: Mouse scrolled (502, 481) with delta (0, 0)
Screenshot: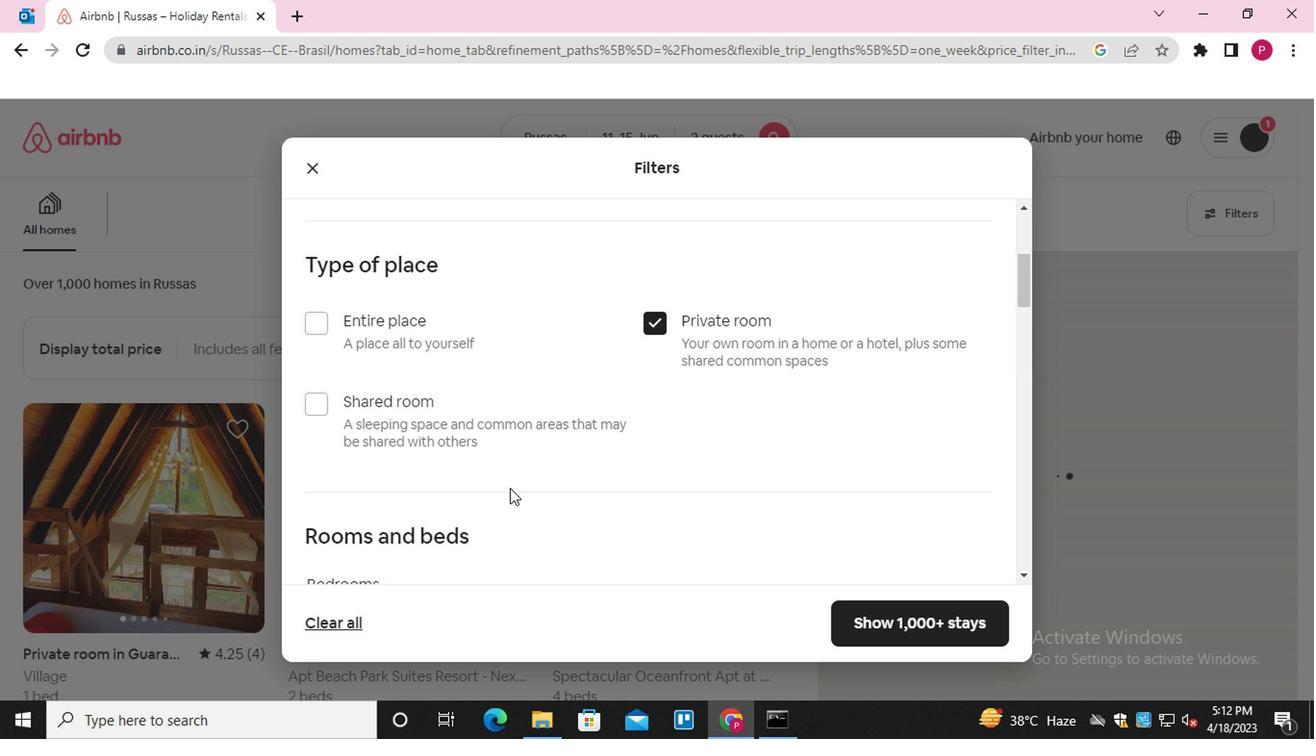 
Action: Mouse scrolled (502, 481) with delta (0, 0)
Screenshot: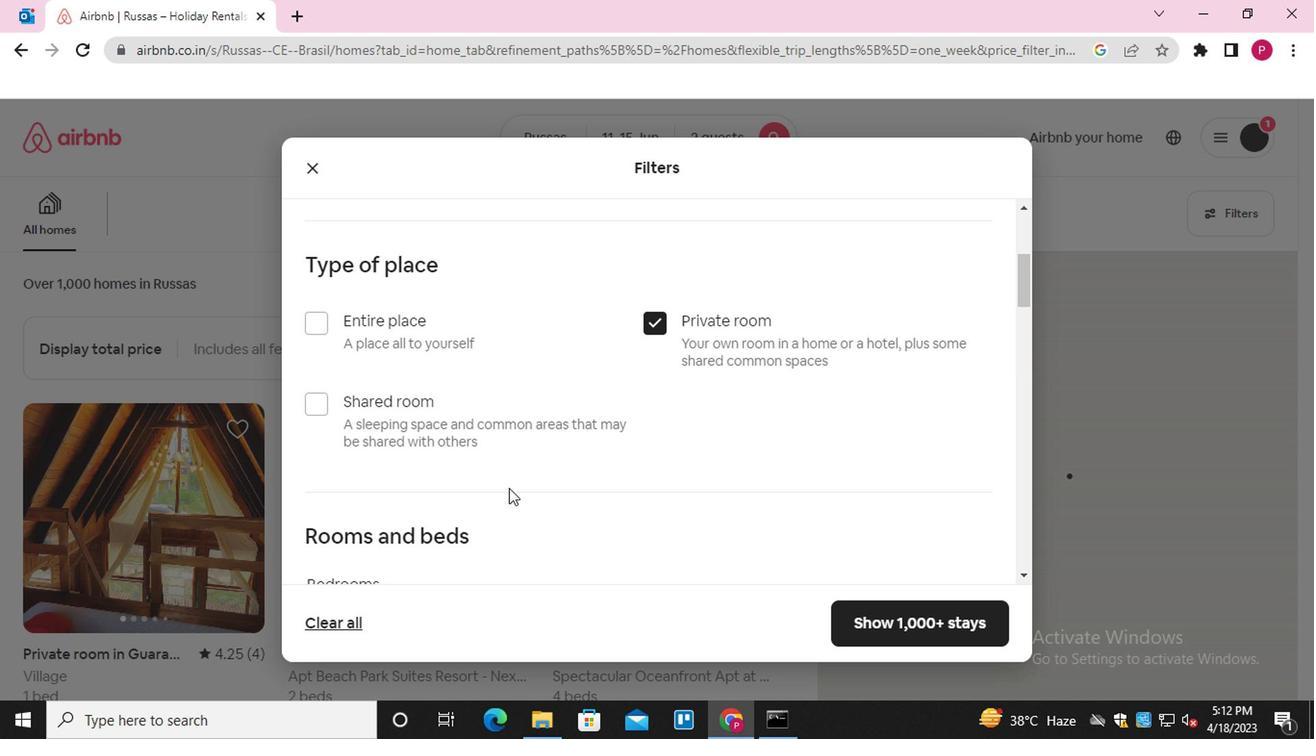 
Action: Mouse scrolled (502, 481) with delta (0, 0)
Screenshot: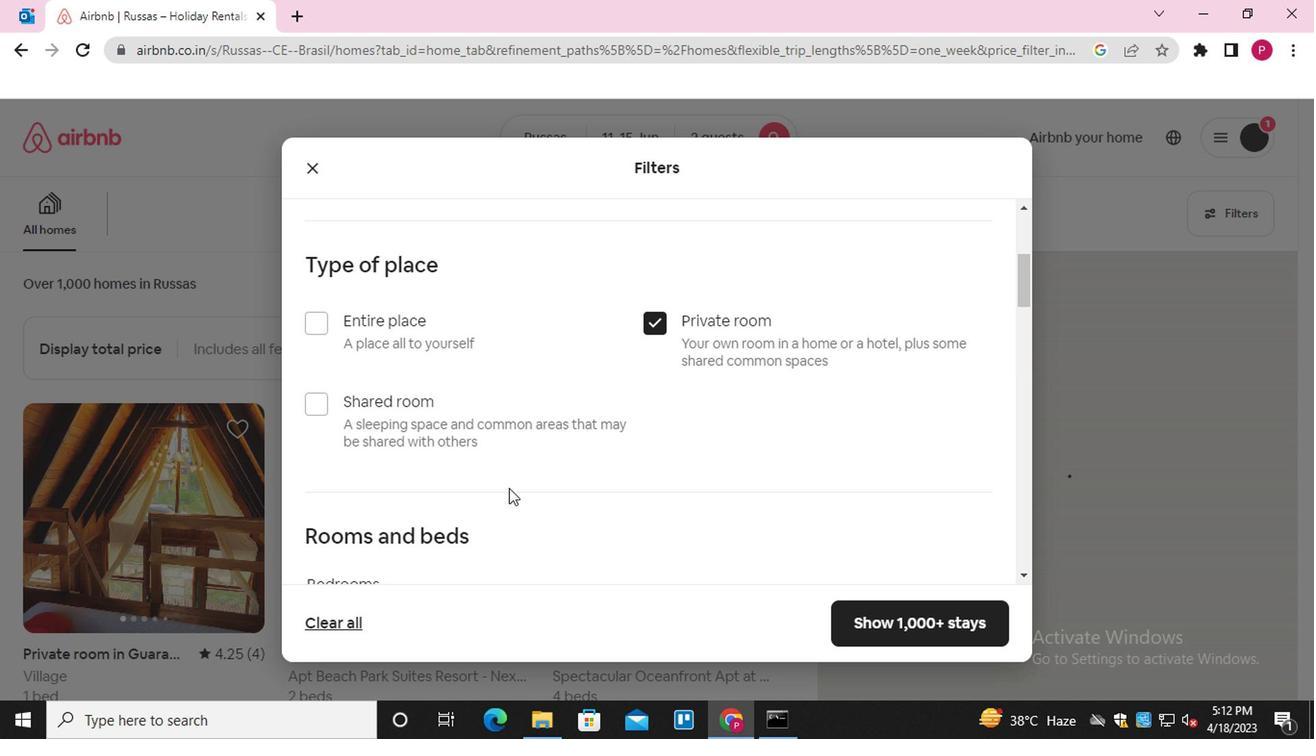 
Action: Mouse moved to (404, 271)
Screenshot: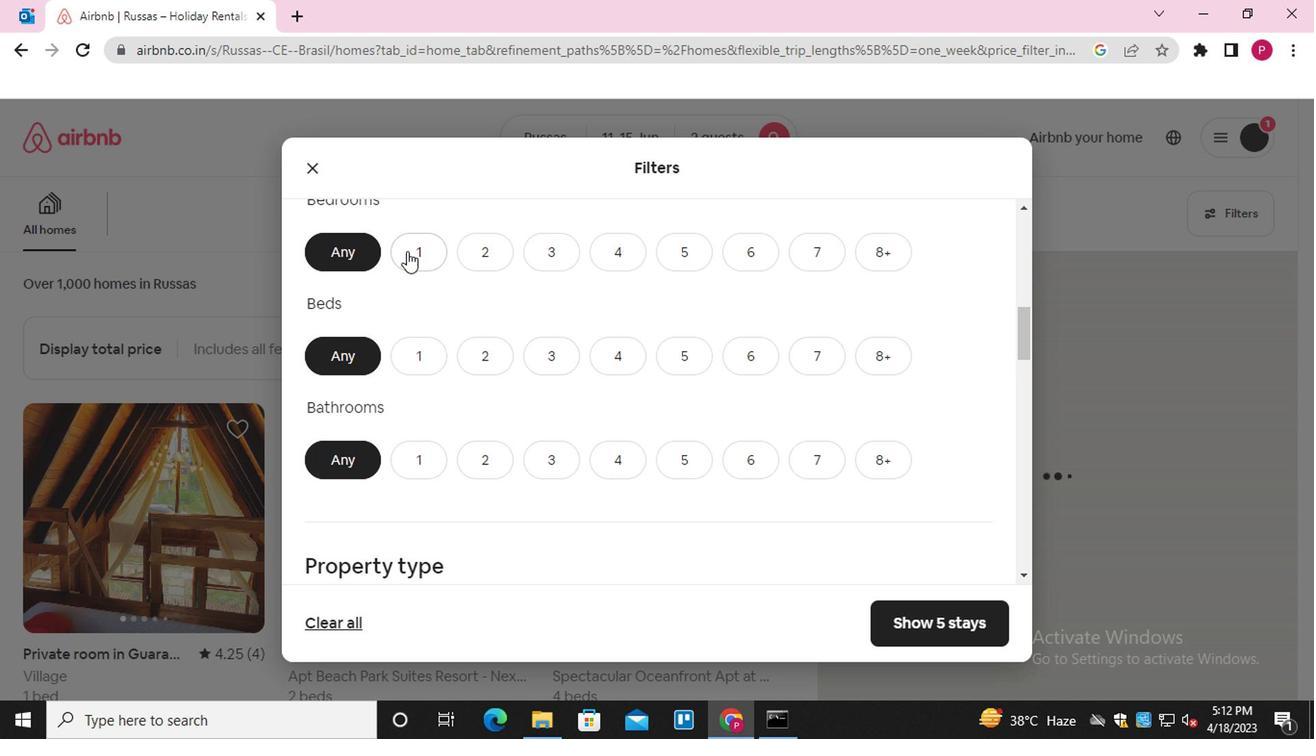 
Action: Mouse pressed left at (404, 271)
Screenshot: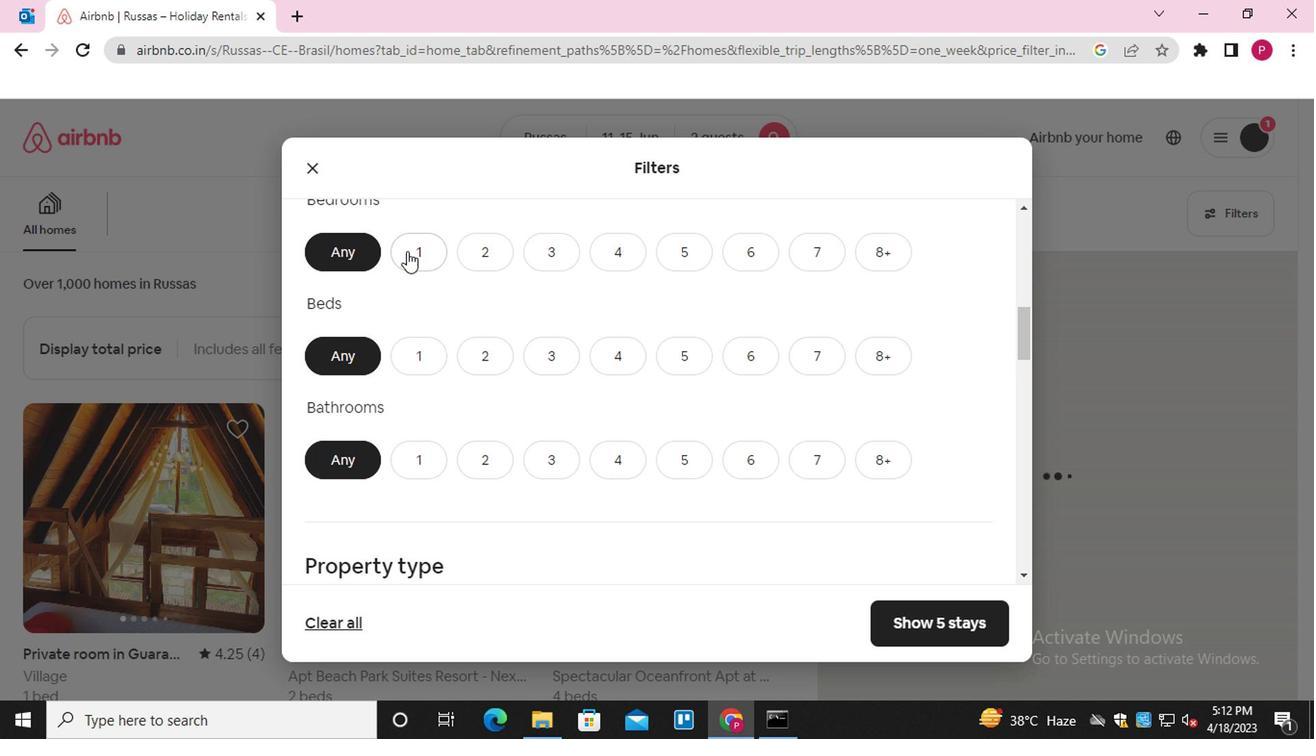 
Action: Mouse moved to (473, 364)
Screenshot: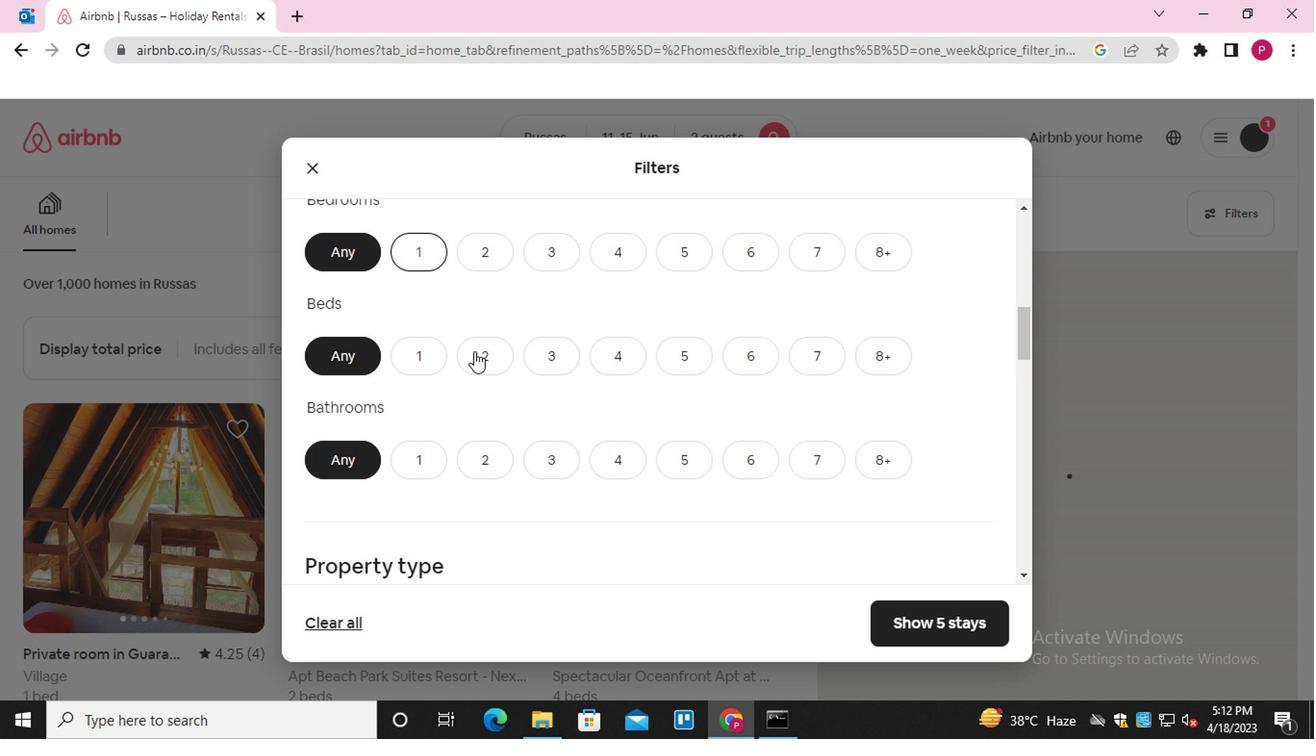 
Action: Mouse pressed left at (473, 364)
Screenshot: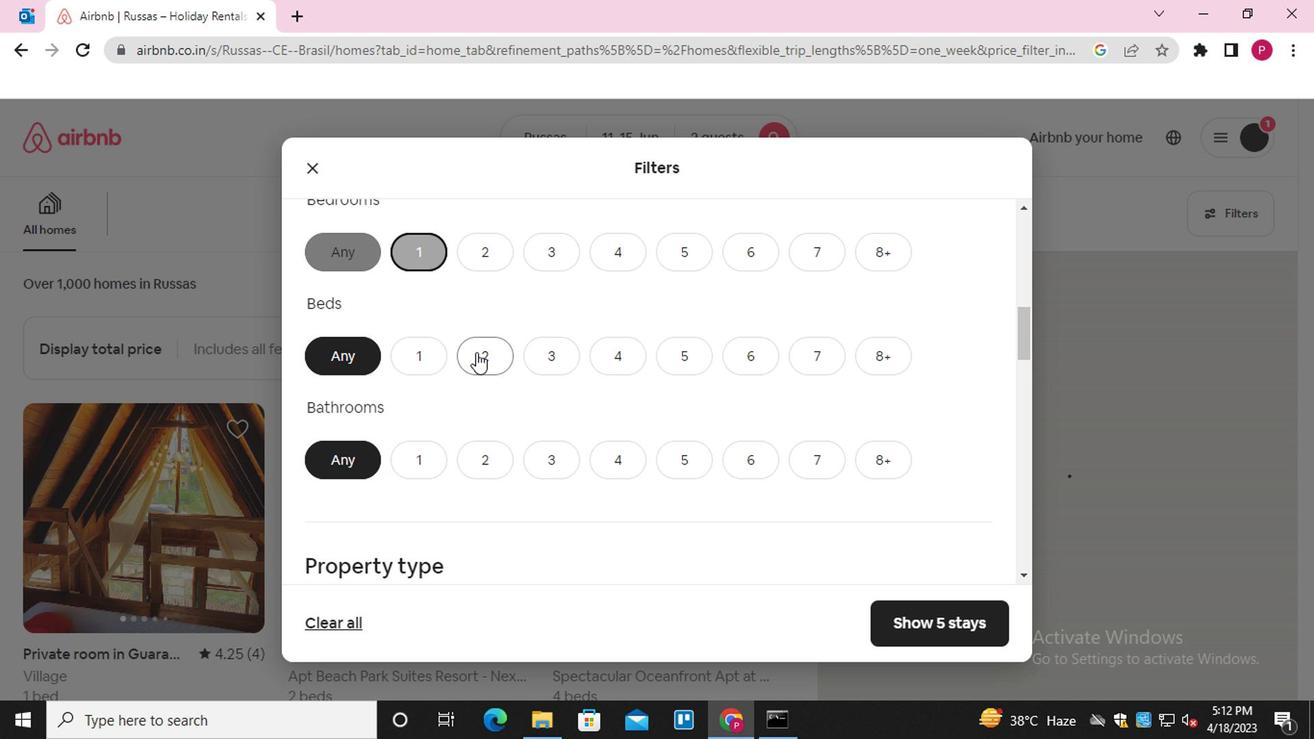 
Action: Mouse moved to (420, 459)
Screenshot: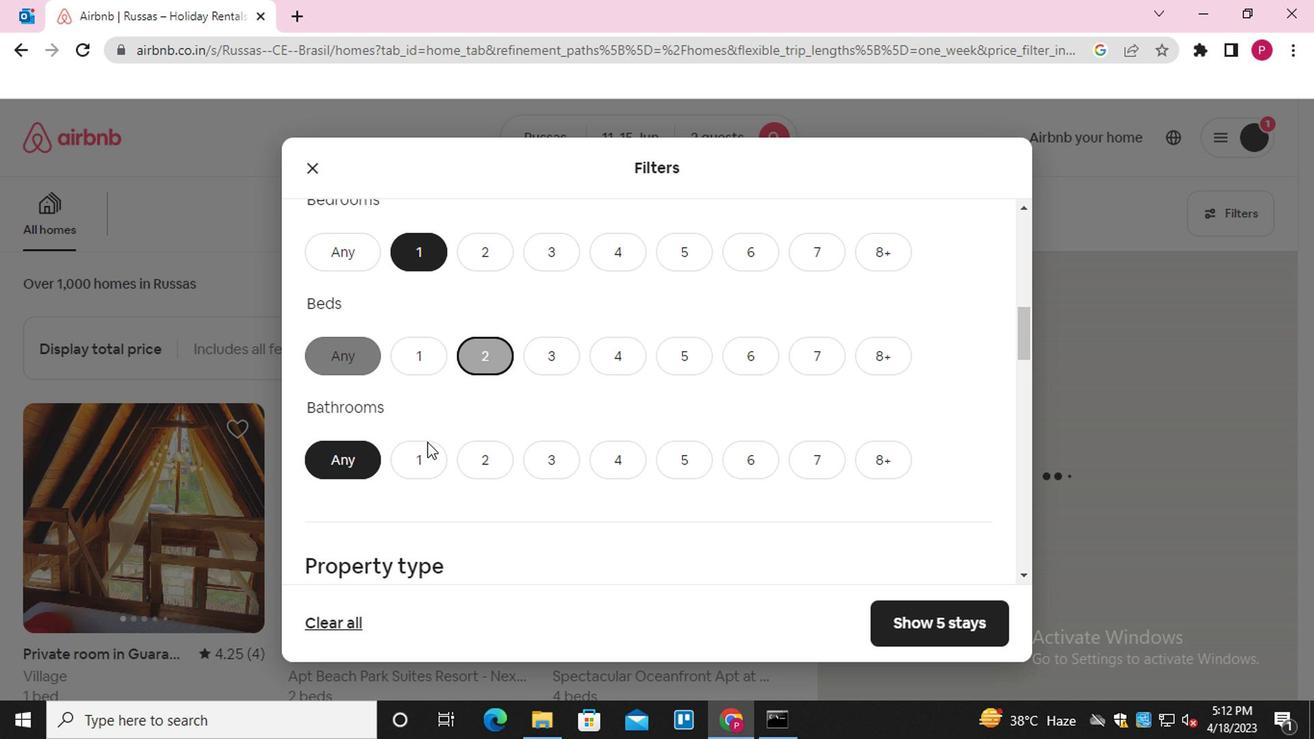 
Action: Mouse pressed left at (420, 459)
Screenshot: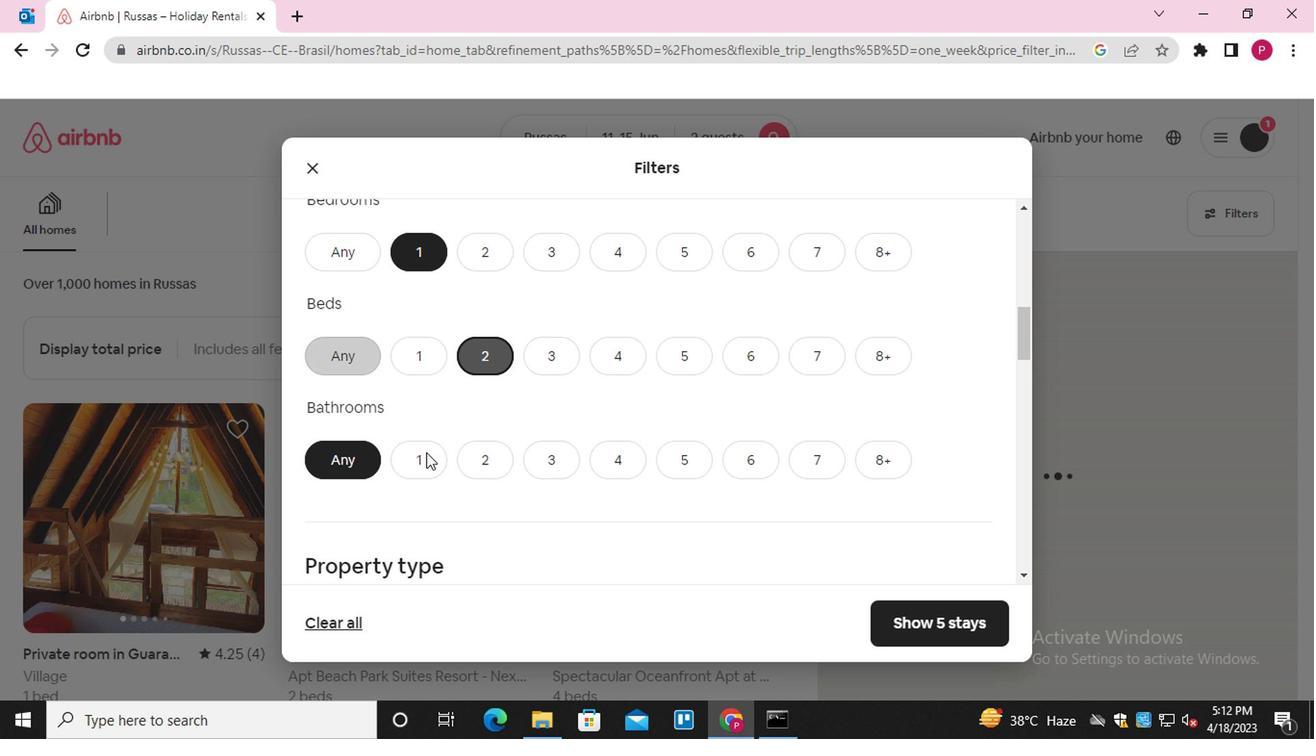 
Action: Mouse moved to (643, 536)
Screenshot: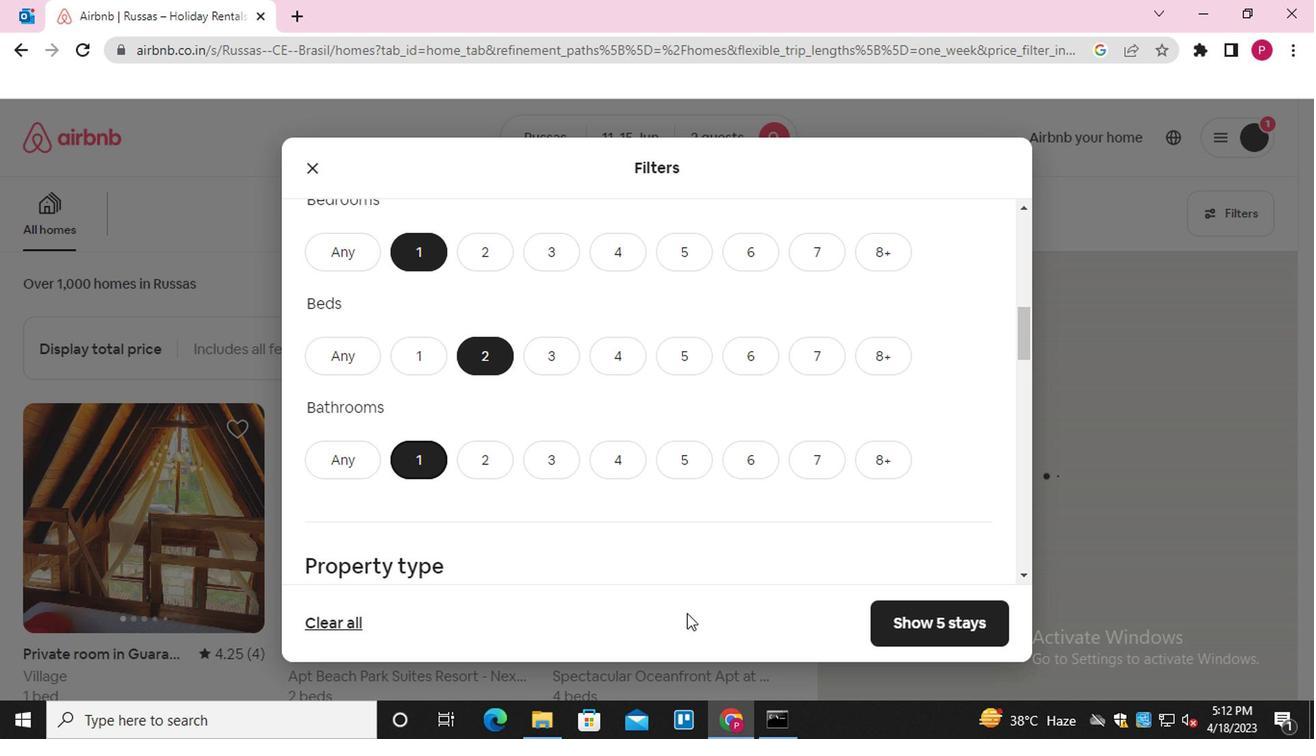 
Action: Mouse scrolled (643, 535) with delta (0, 0)
Screenshot: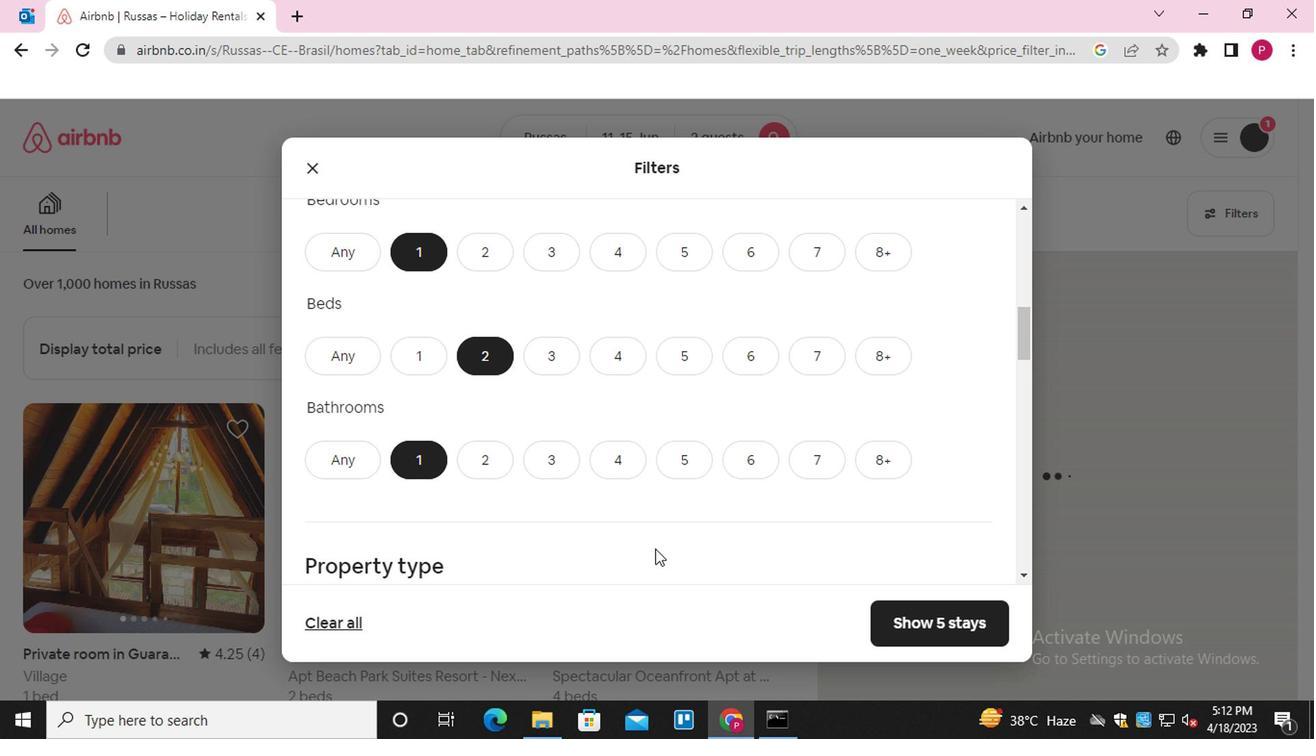 
Action: Mouse moved to (643, 536)
Screenshot: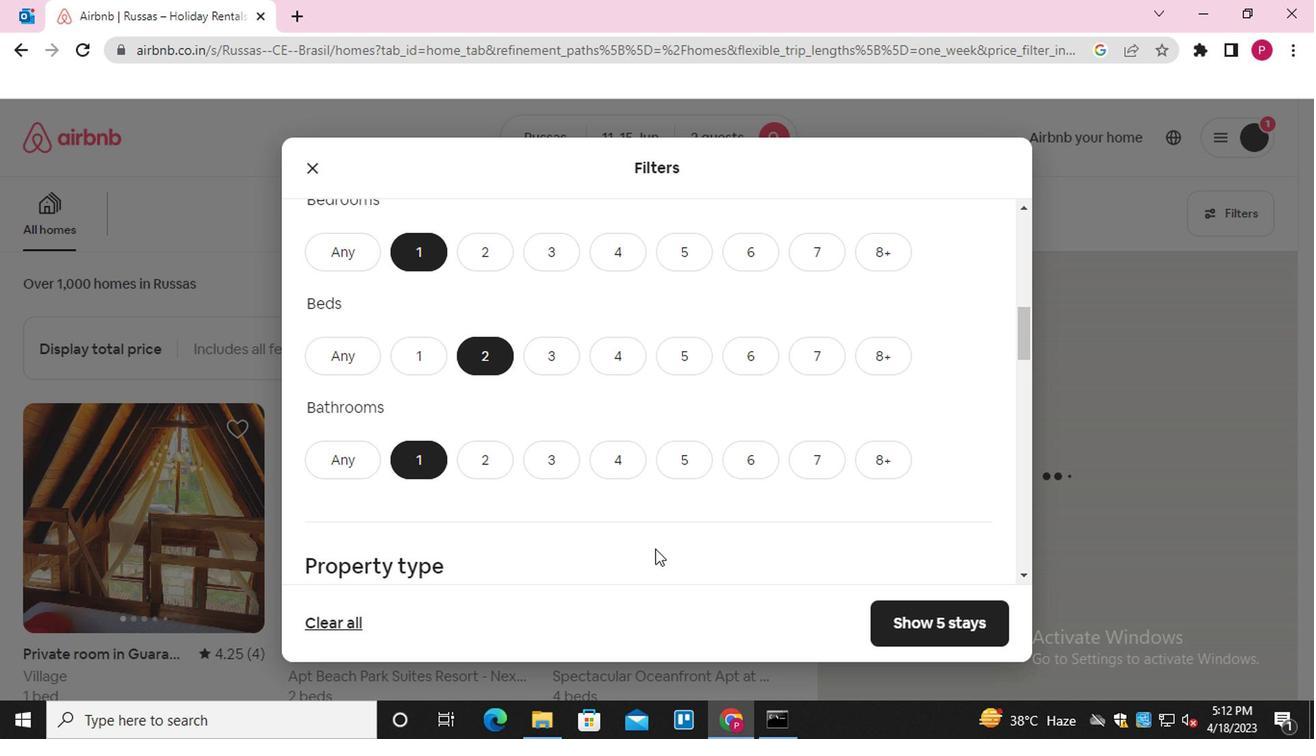 
Action: Mouse scrolled (643, 536) with delta (0, 0)
Screenshot: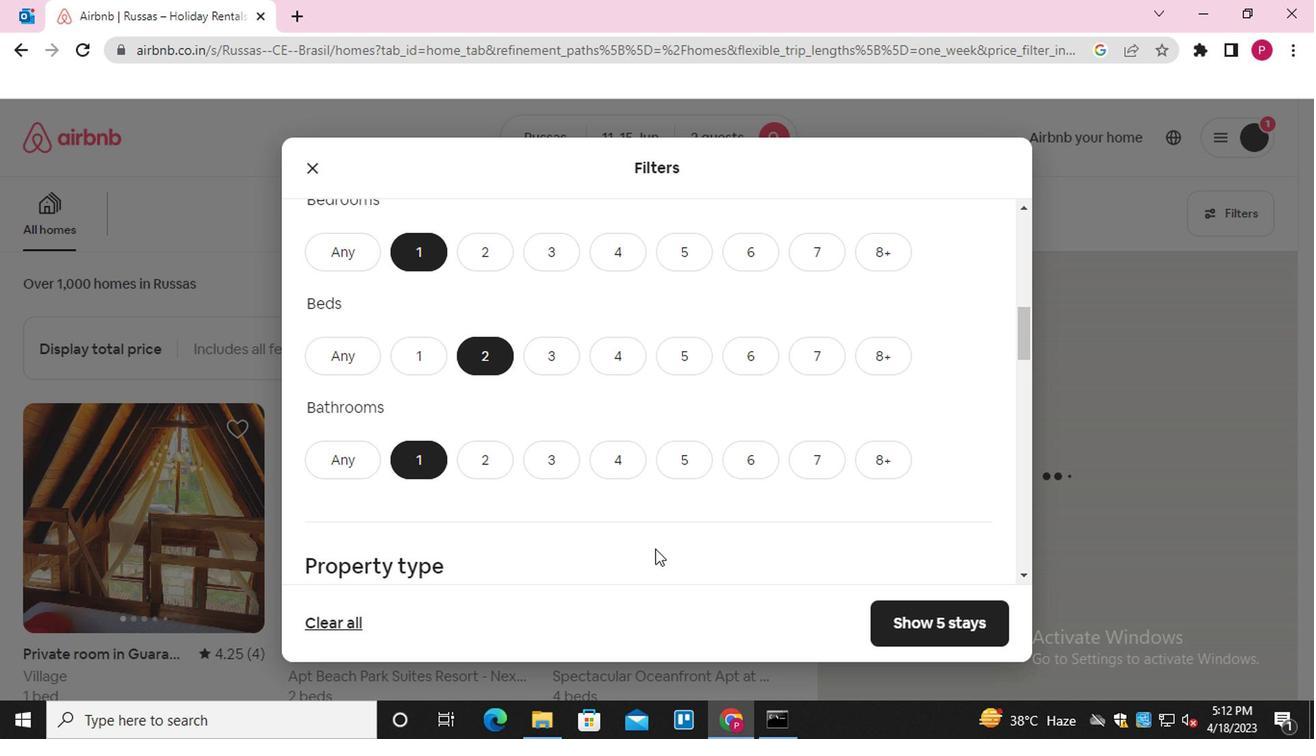 
Action: Mouse scrolled (643, 536) with delta (0, 0)
Screenshot: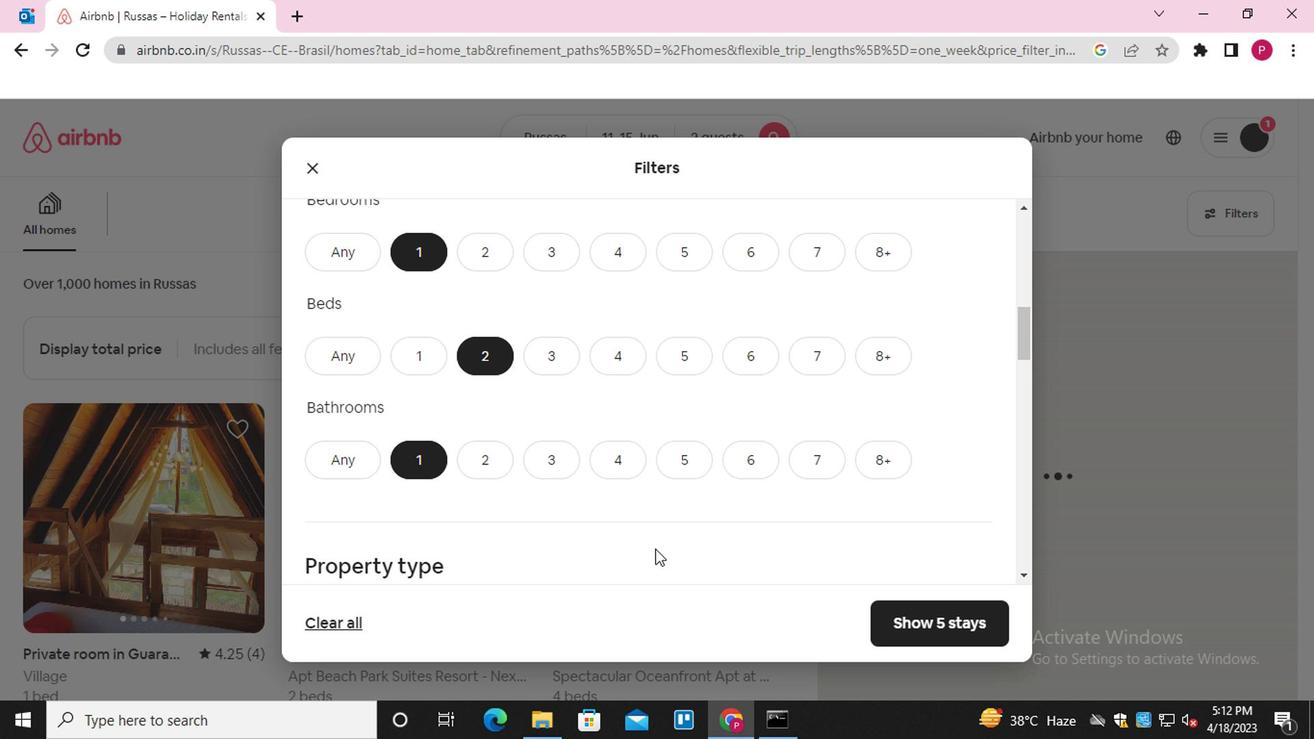 
Action: Mouse moved to (835, 413)
Screenshot: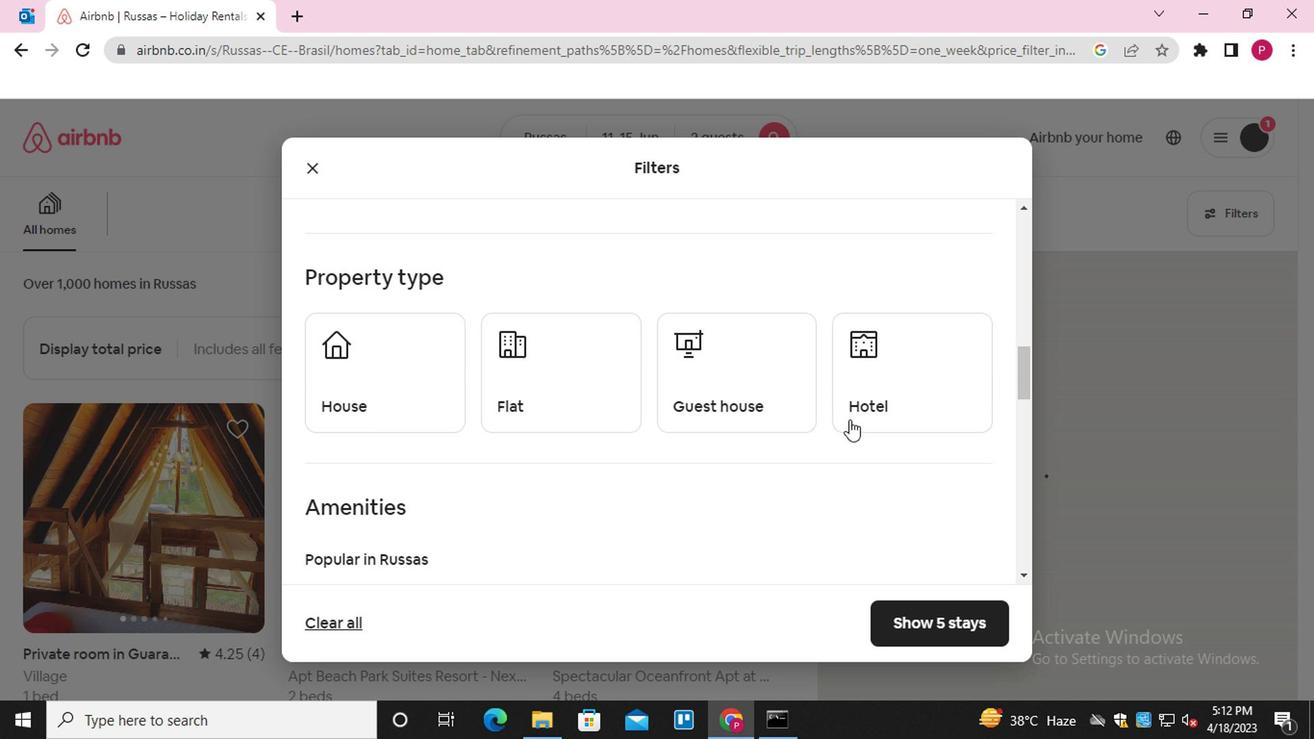 
Action: Mouse pressed left at (835, 413)
Screenshot: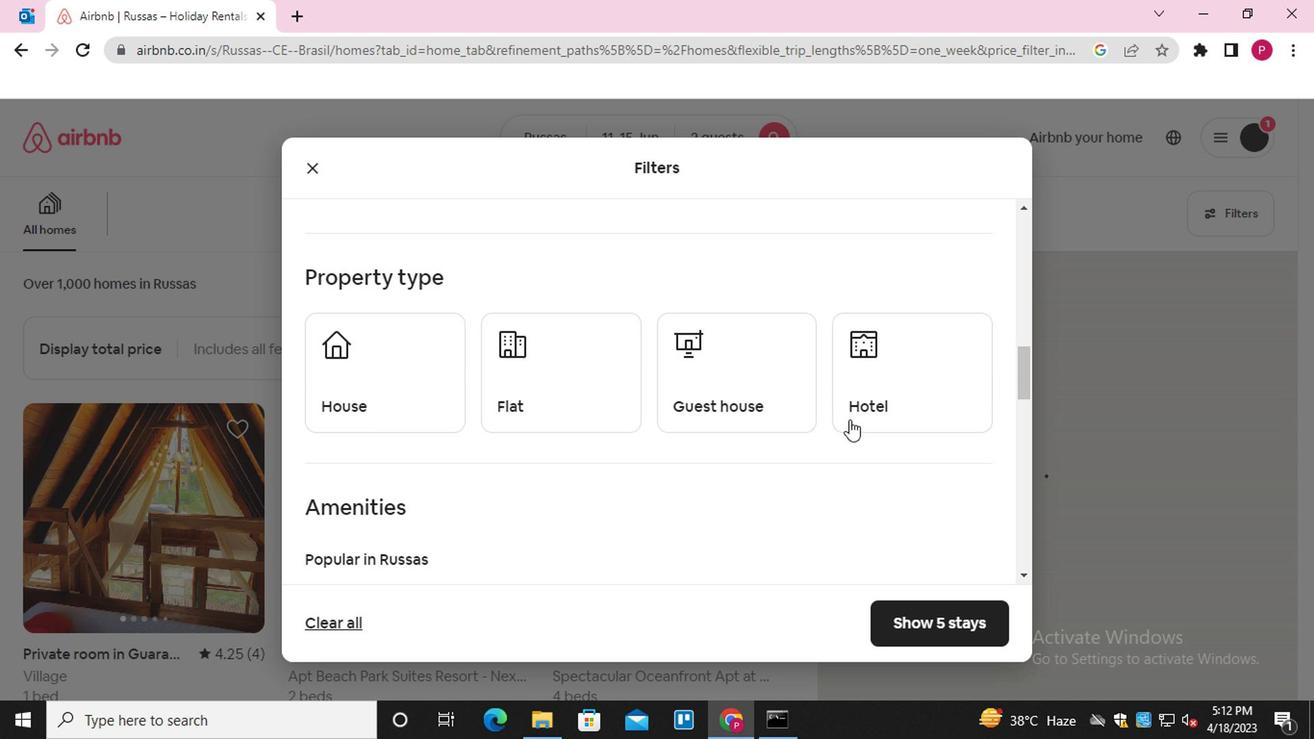 
Action: Mouse moved to (593, 514)
Screenshot: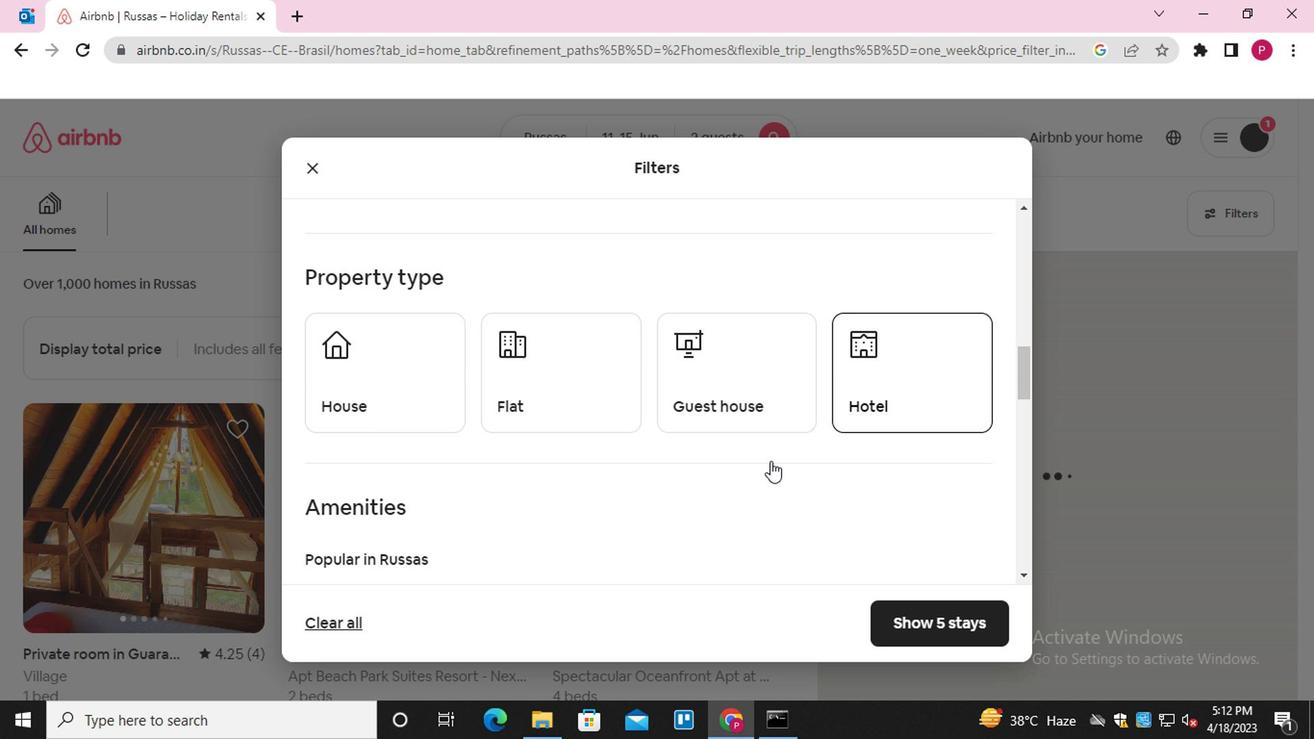
Action: Mouse scrolled (593, 513) with delta (0, -1)
Screenshot: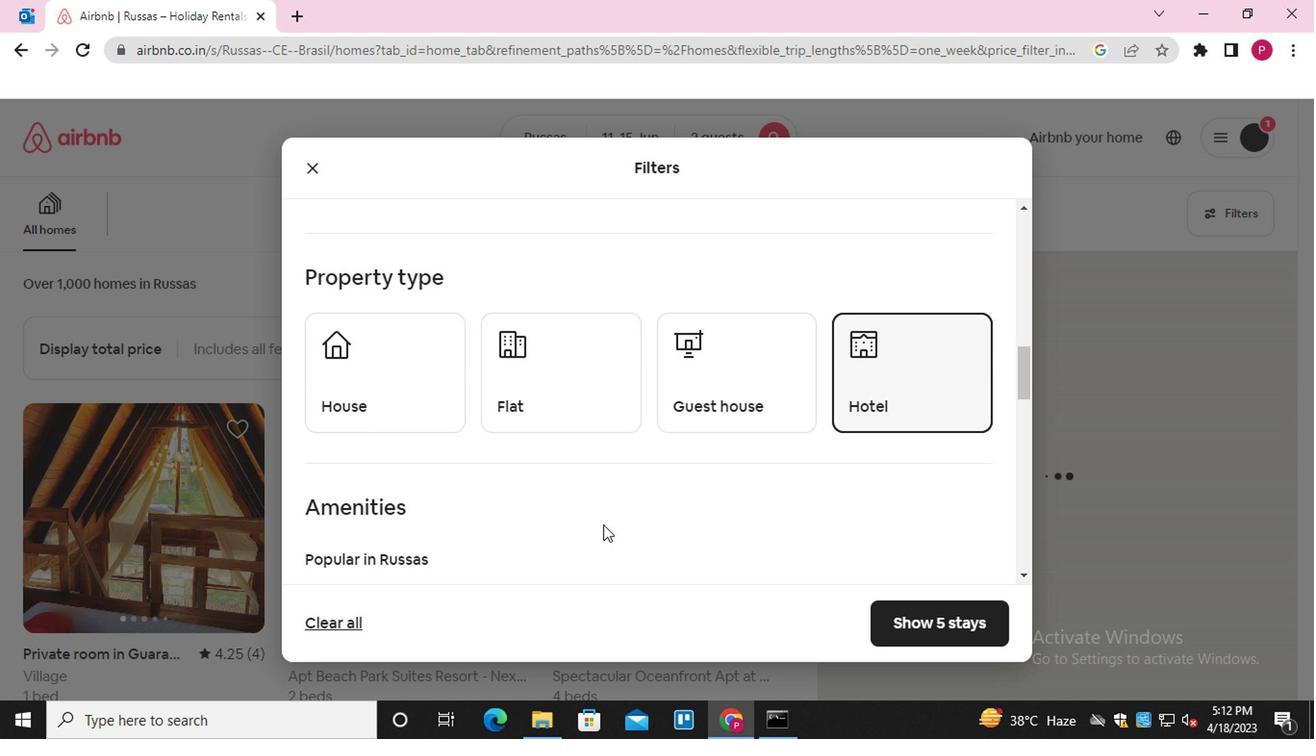 
Action: Mouse scrolled (593, 513) with delta (0, -1)
Screenshot: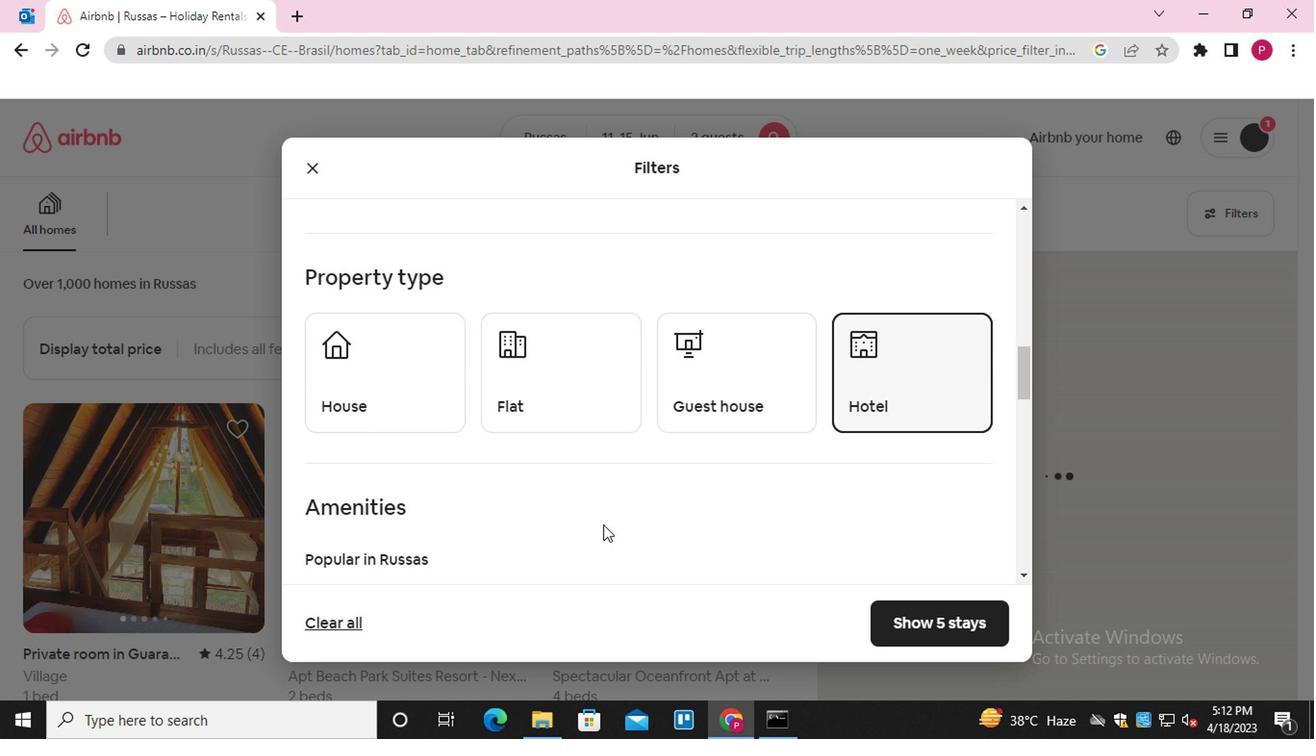 
Action: Mouse scrolled (593, 513) with delta (0, -1)
Screenshot: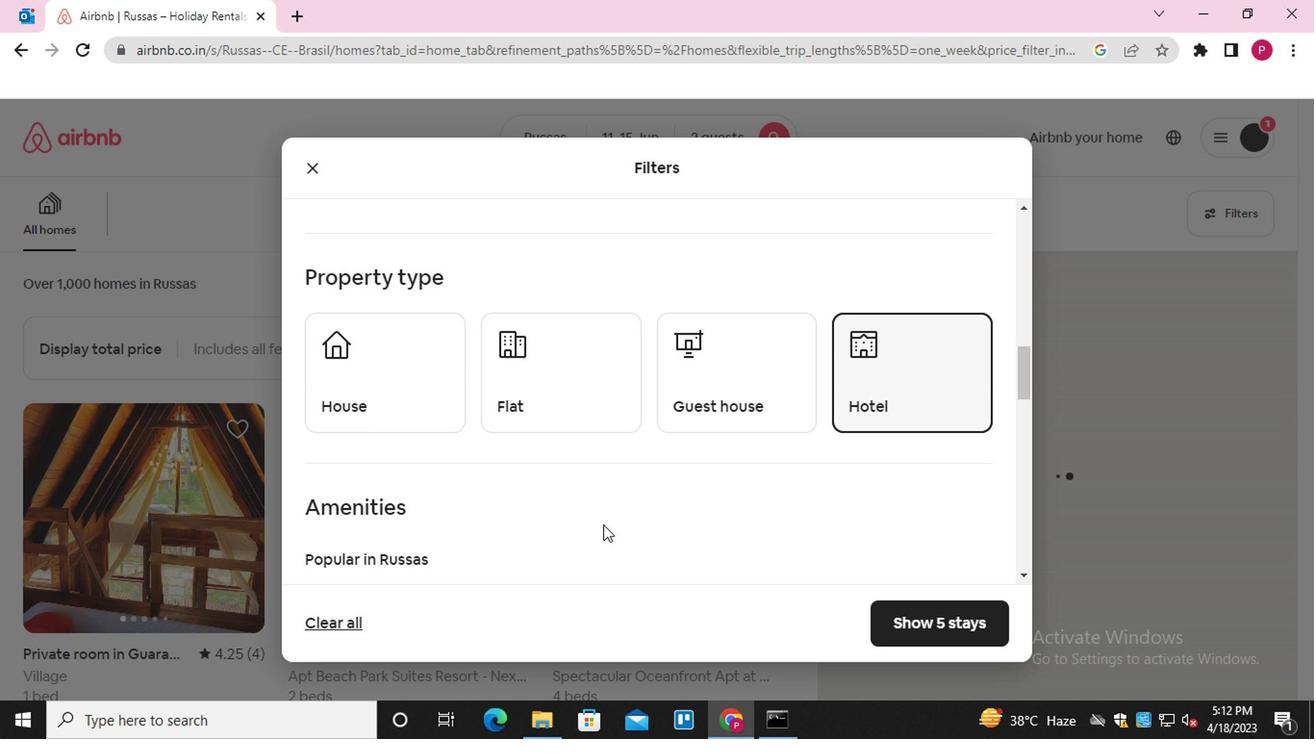 
Action: Mouse scrolled (593, 513) with delta (0, -1)
Screenshot: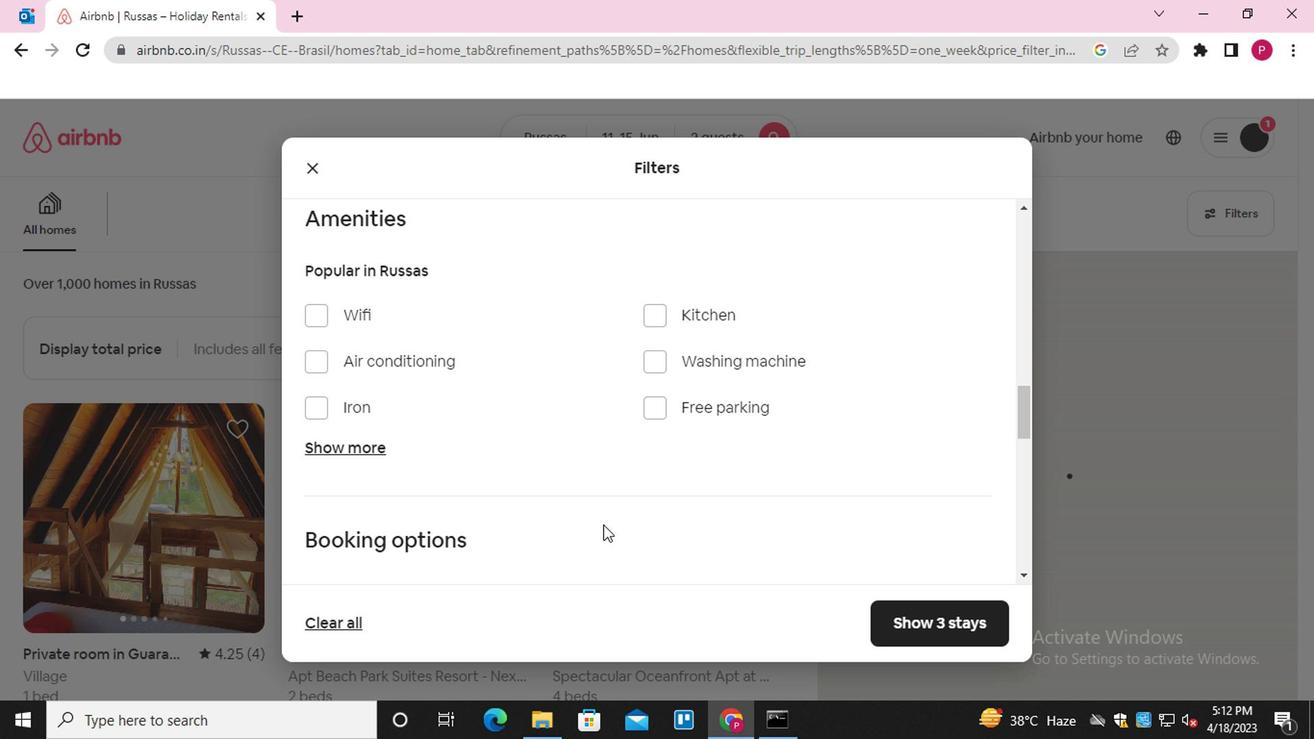
Action: Mouse scrolled (593, 513) with delta (0, -1)
Screenshot: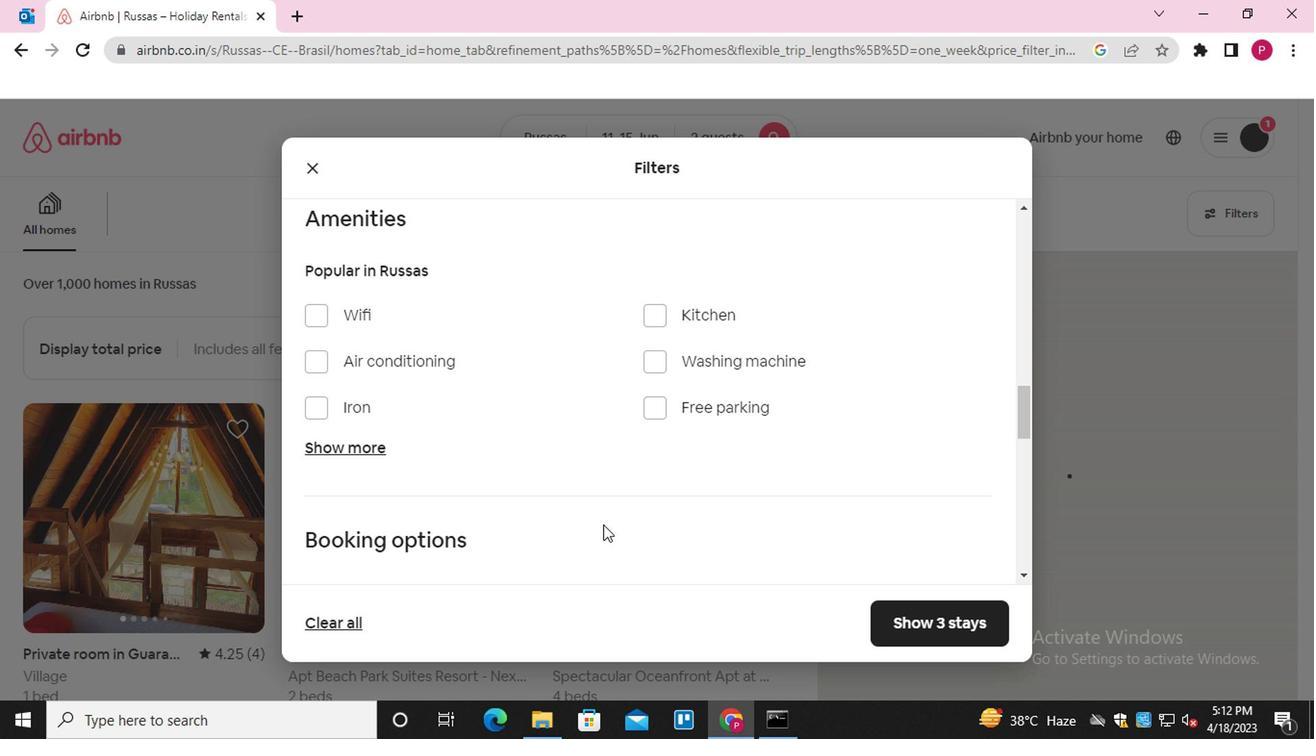 
Action: Mouse scrolled (593, 513) with delta (0, -1)
Screenshot: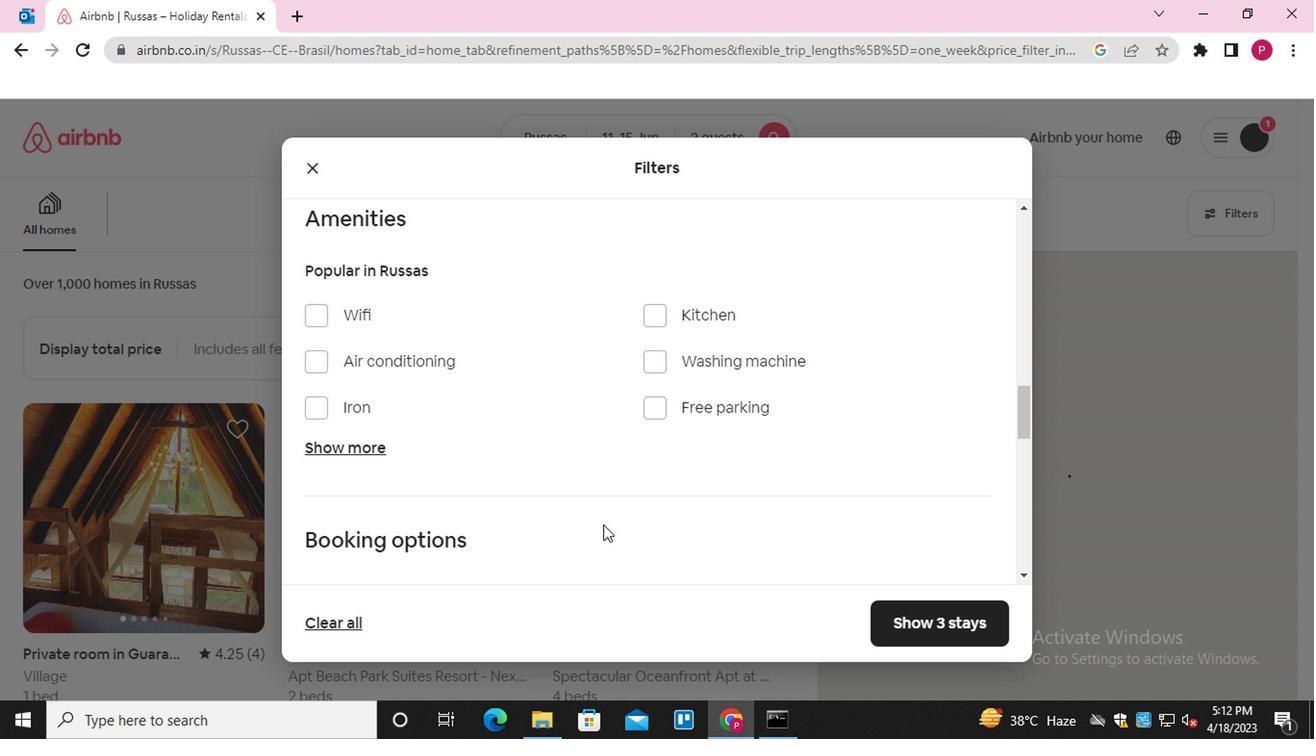 
Action: Mouse moved to (596, 514)
Screenshot: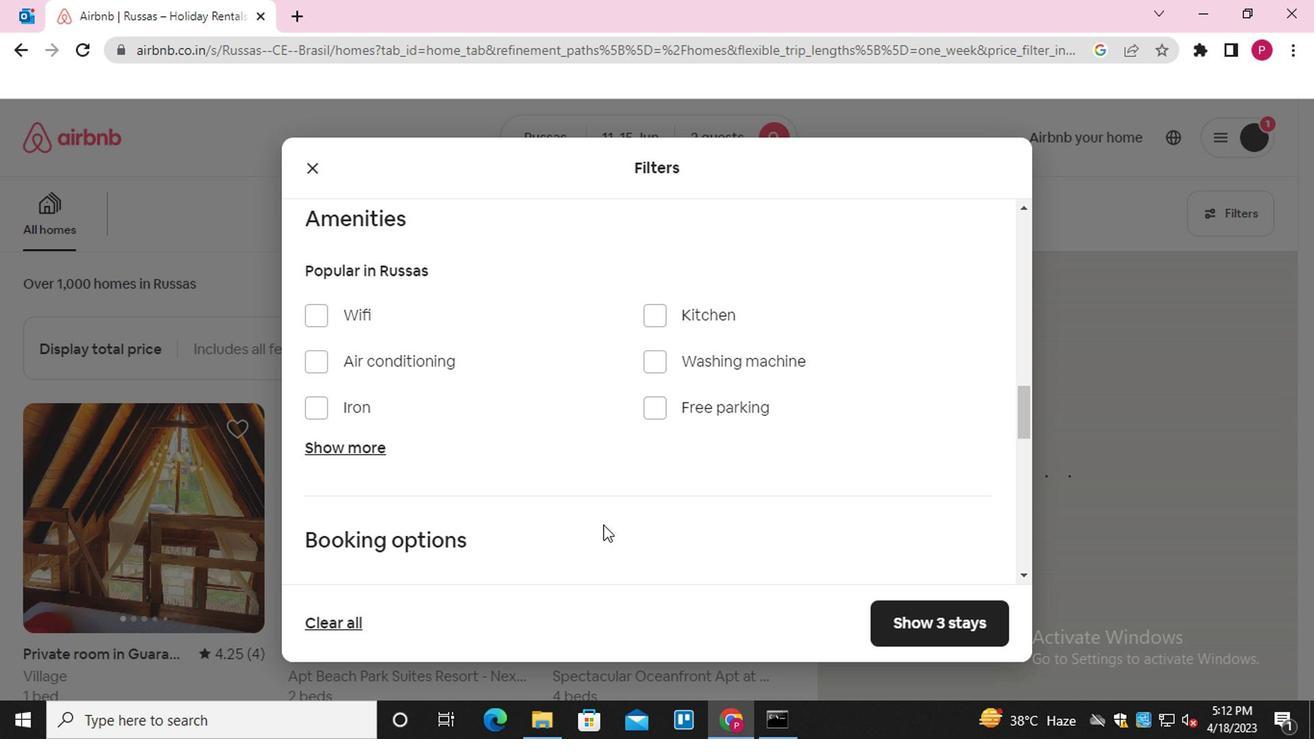 
Action: Mouse scrolled (596, 513) with delta (0, -1)
Screenshot: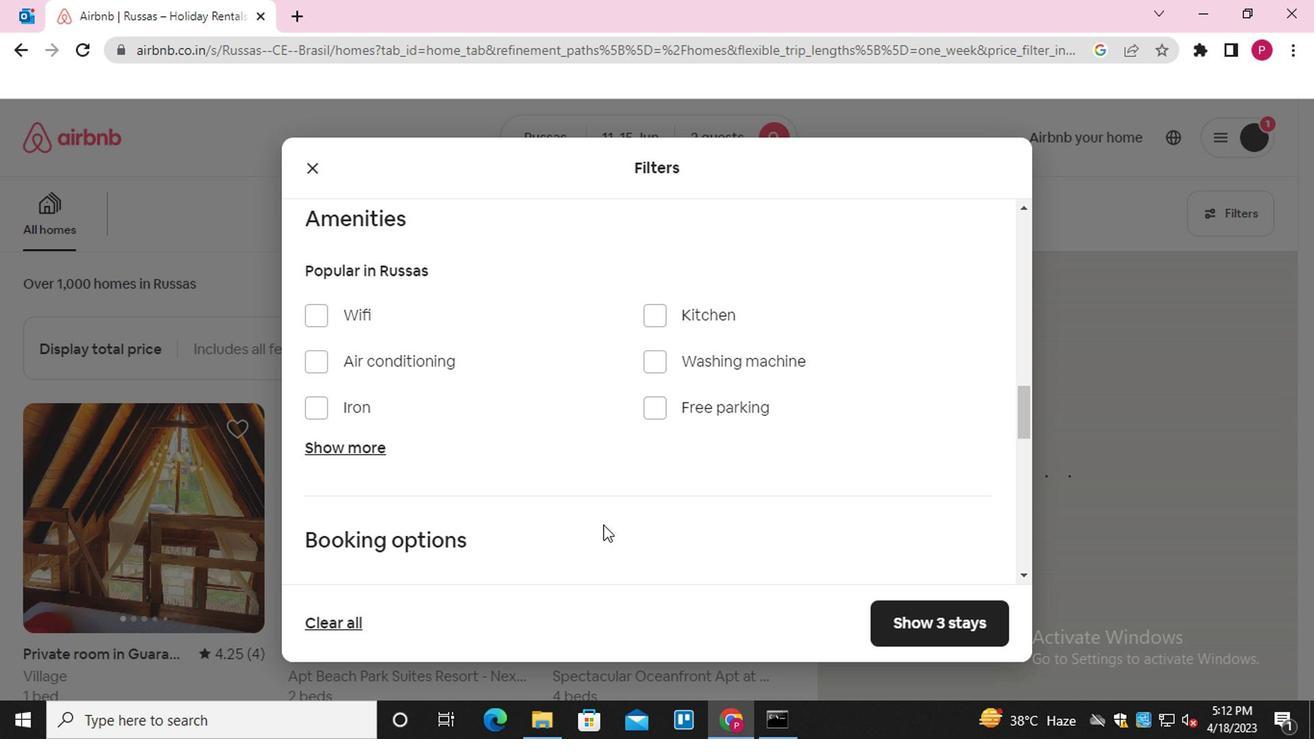 
Action: Mouse moved to (924, 308)
Screenshot: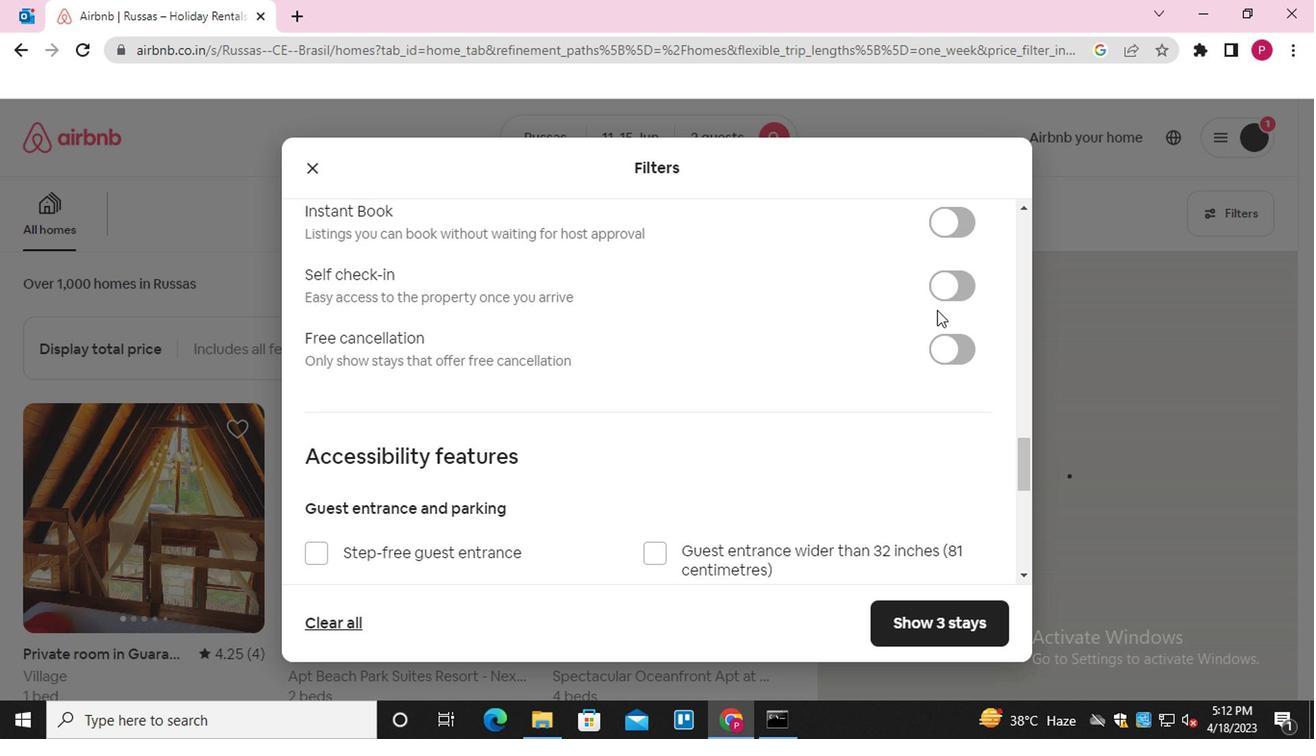 
Action: Mouse pressed left at (924, 308)
Screenshot: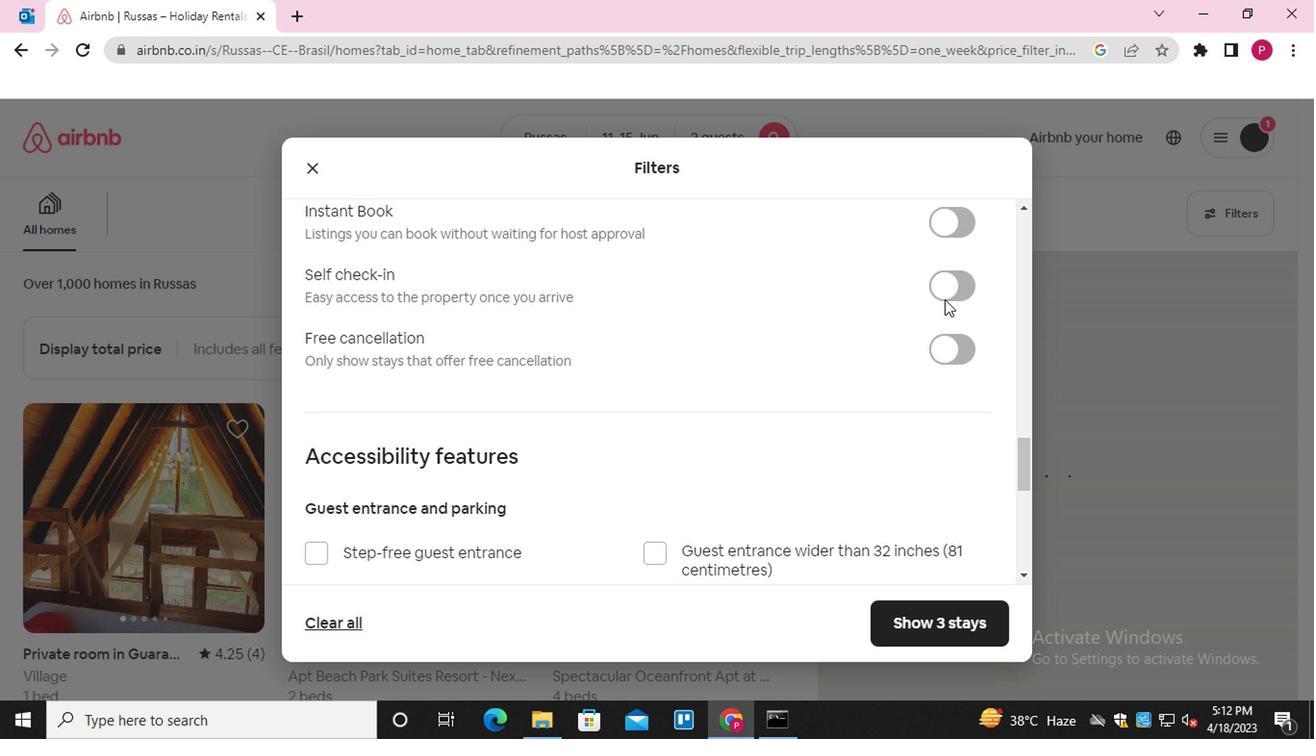 
Action: Mouse moved to (698, 451)
Screenshot: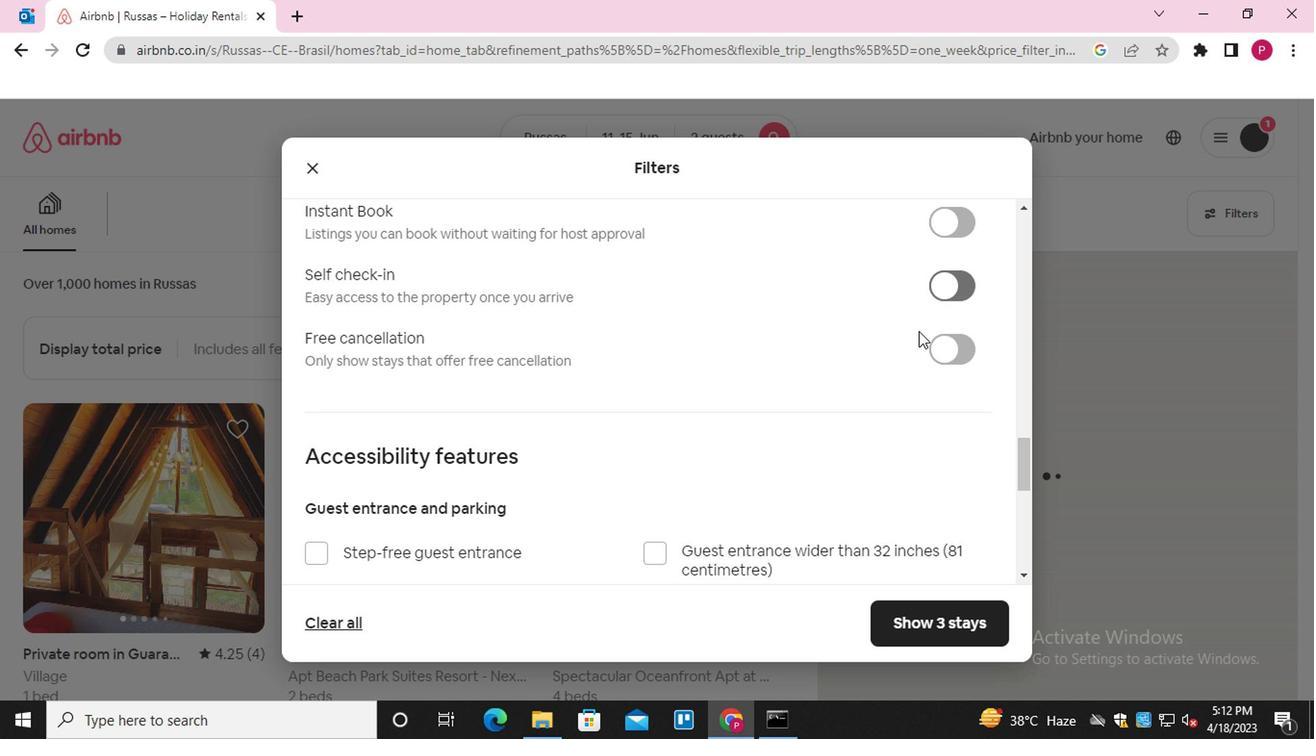 
Action: Mouse scrolled (698, 451) with delta (0, 0)
Screenshot: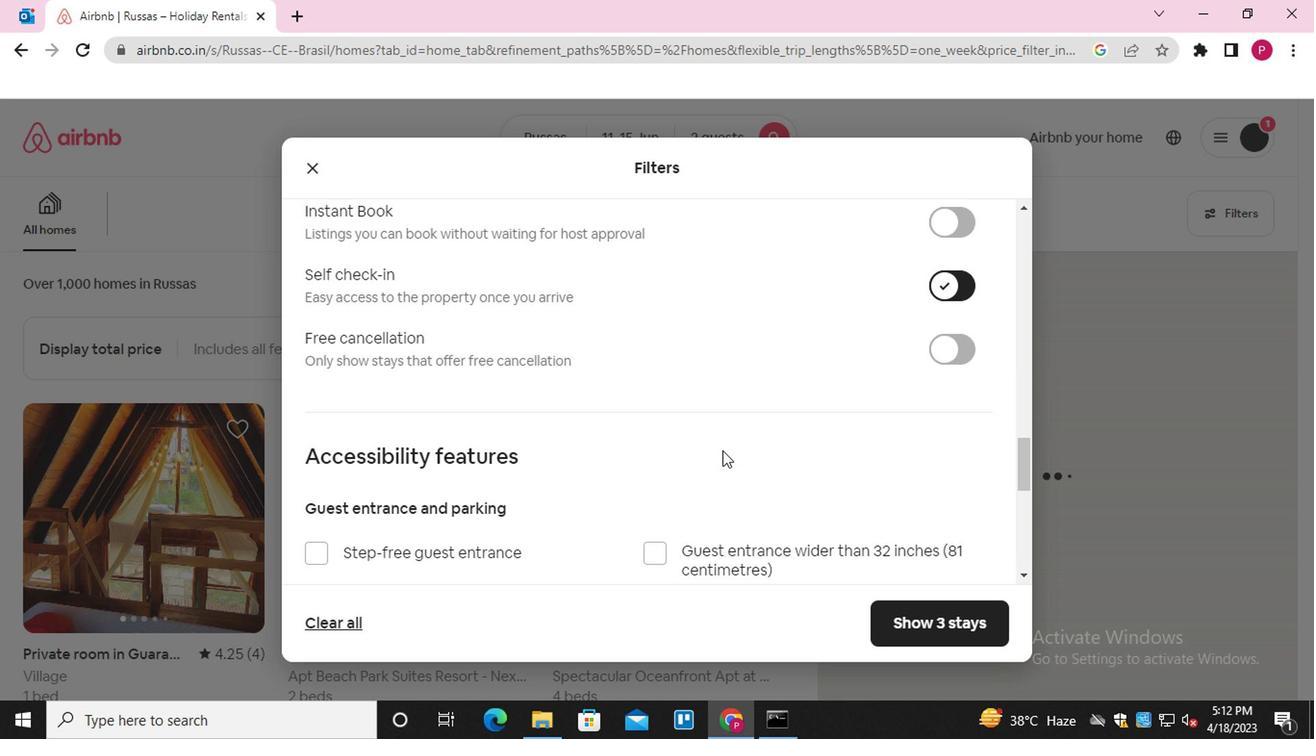 
Action: Mouse scrolled (698, 451) with delta (0, 0)
Screenshot: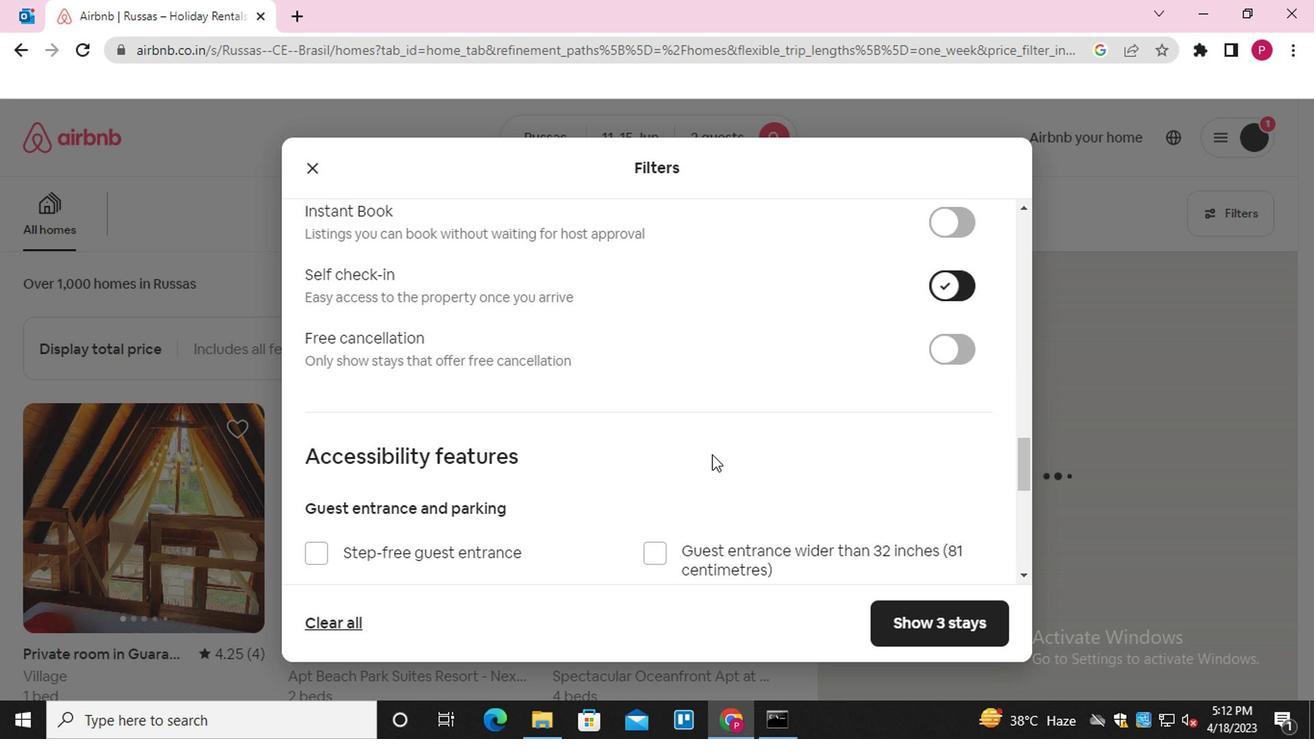 
Action: Mouse scrolled (698, 451) with delta (0, 0)
Screenshot: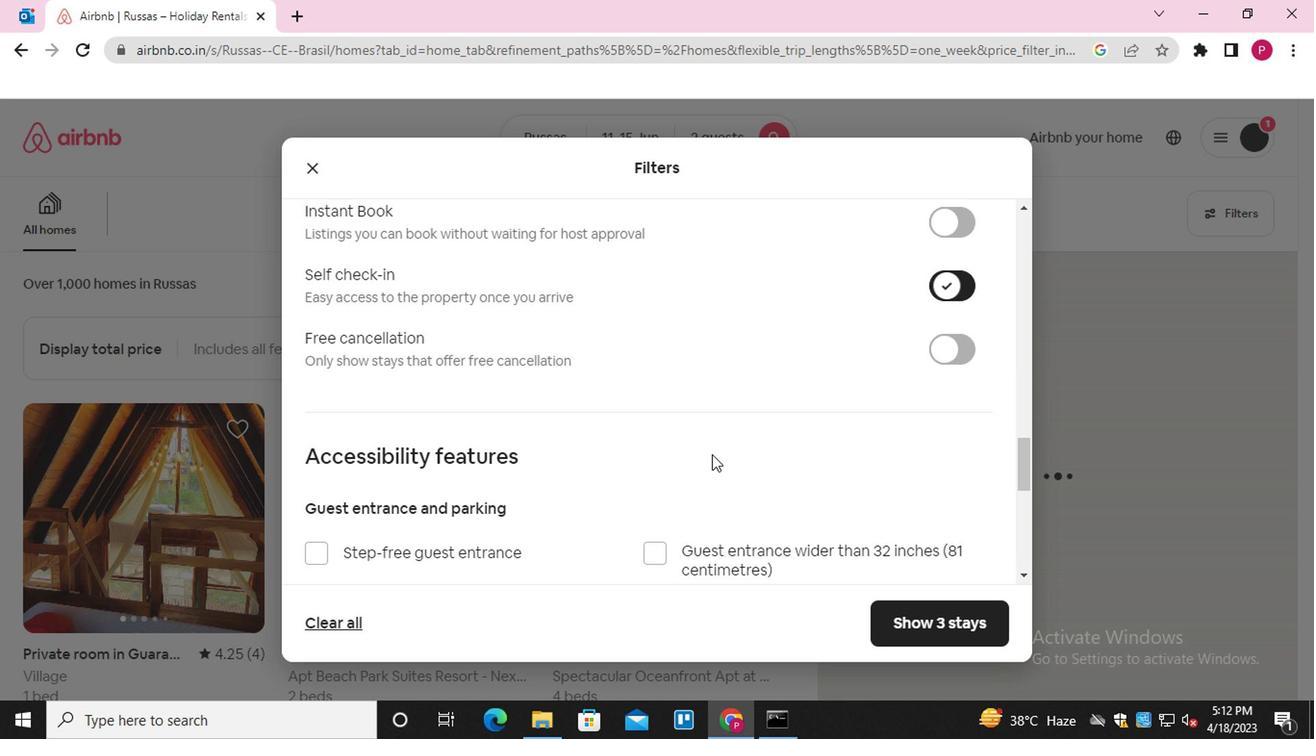 
Action: Mouse scrolled (698, 451) with delta (0, 0)
Screenshot: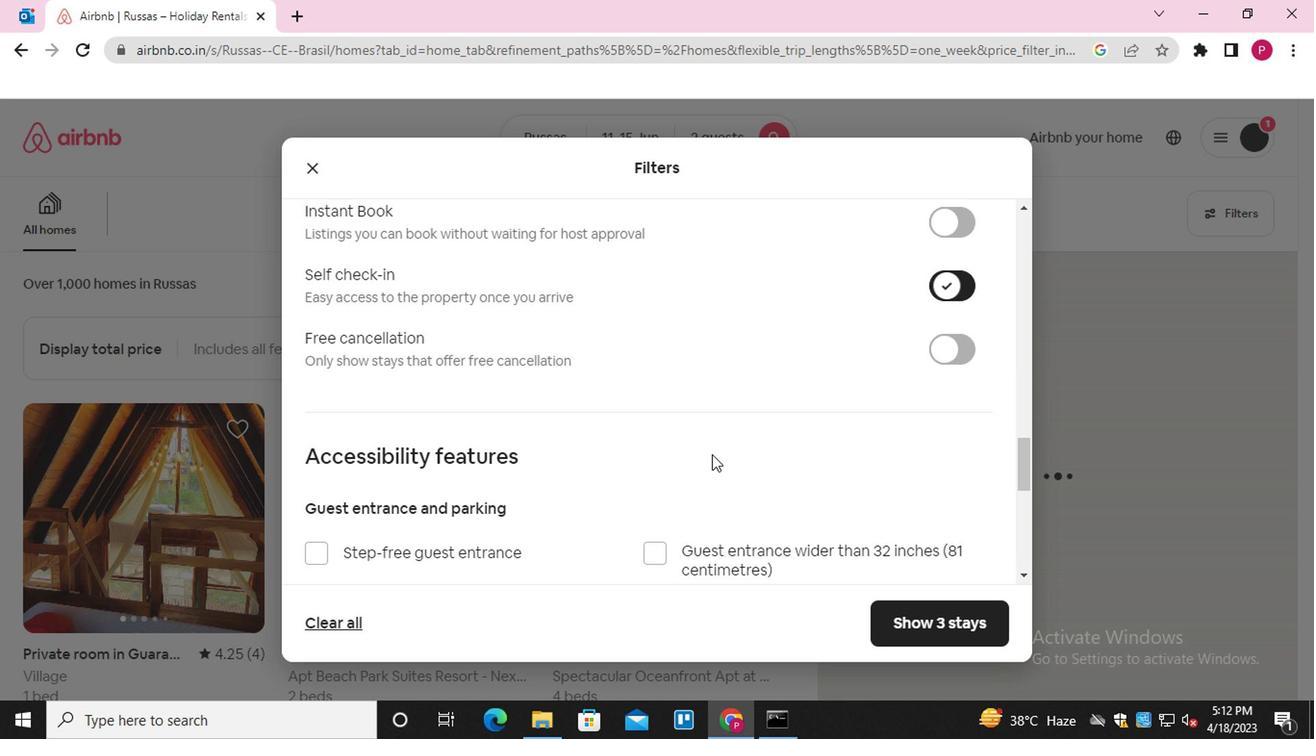
Action: Mouse scrolled (698, 451) with delta (0, 0)
Screenshot: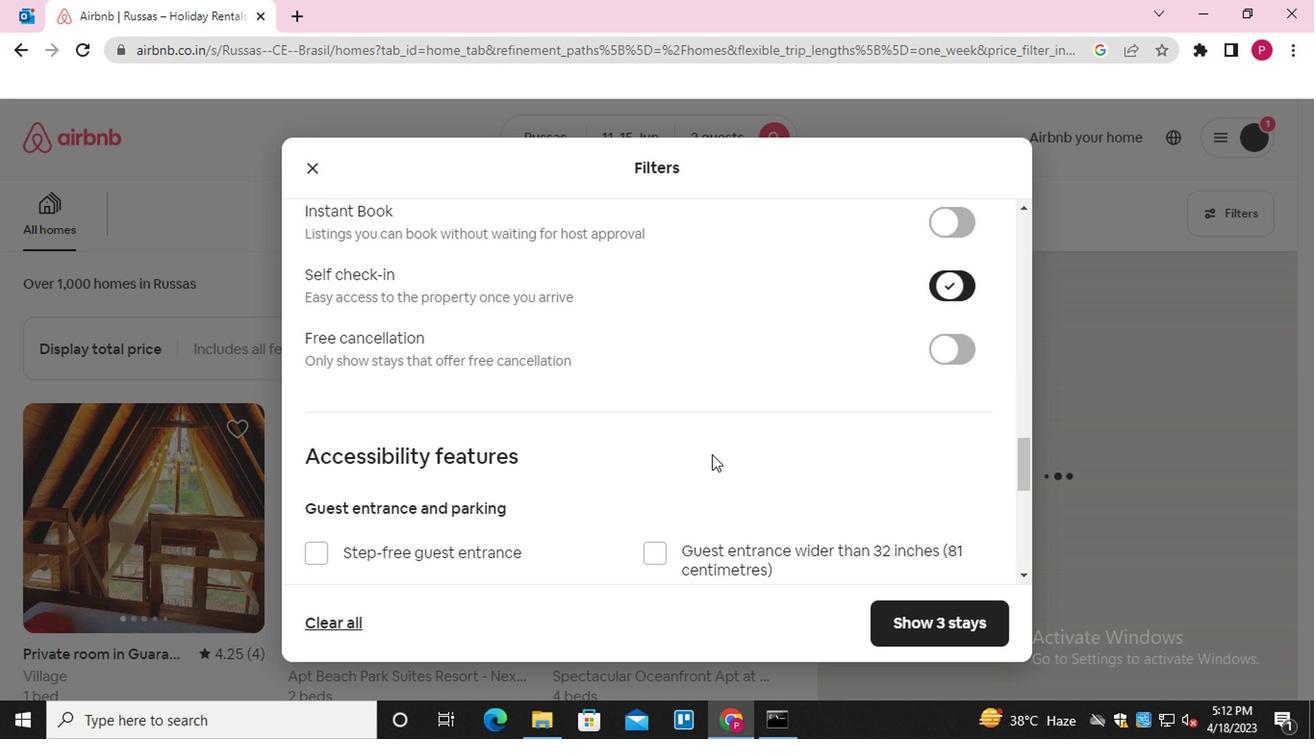 
Action: Mouse moved to (946, 594)
Screenshot: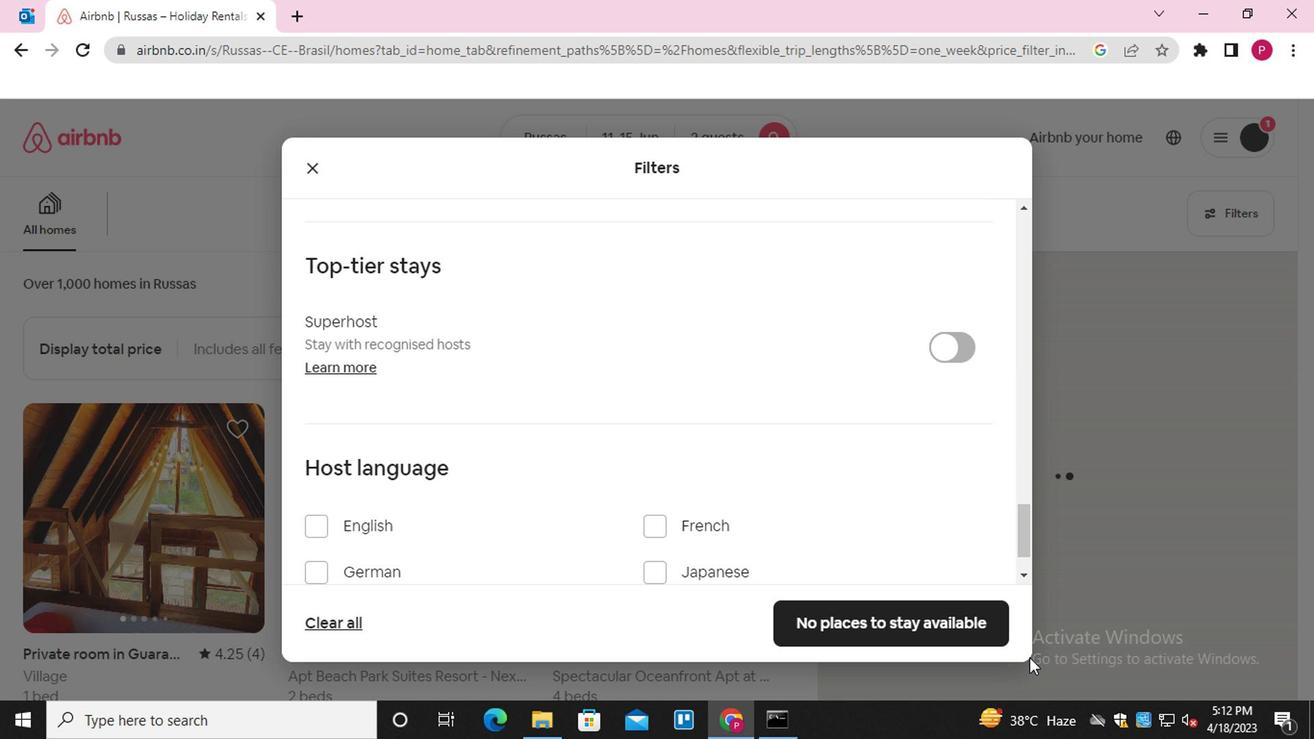 
Action: Mouse pressed left at (946, 594)
Screenshot: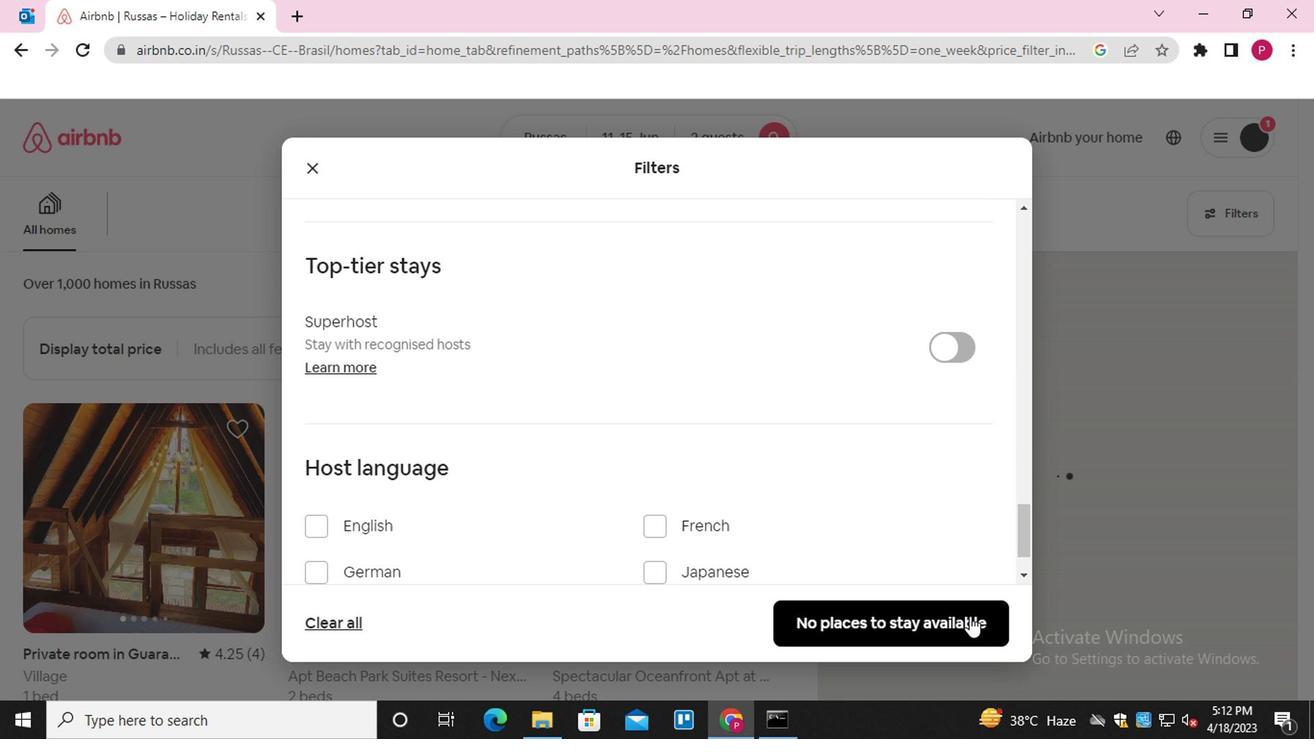 
Action: Mouse moved to (941, 593)
Screenshot: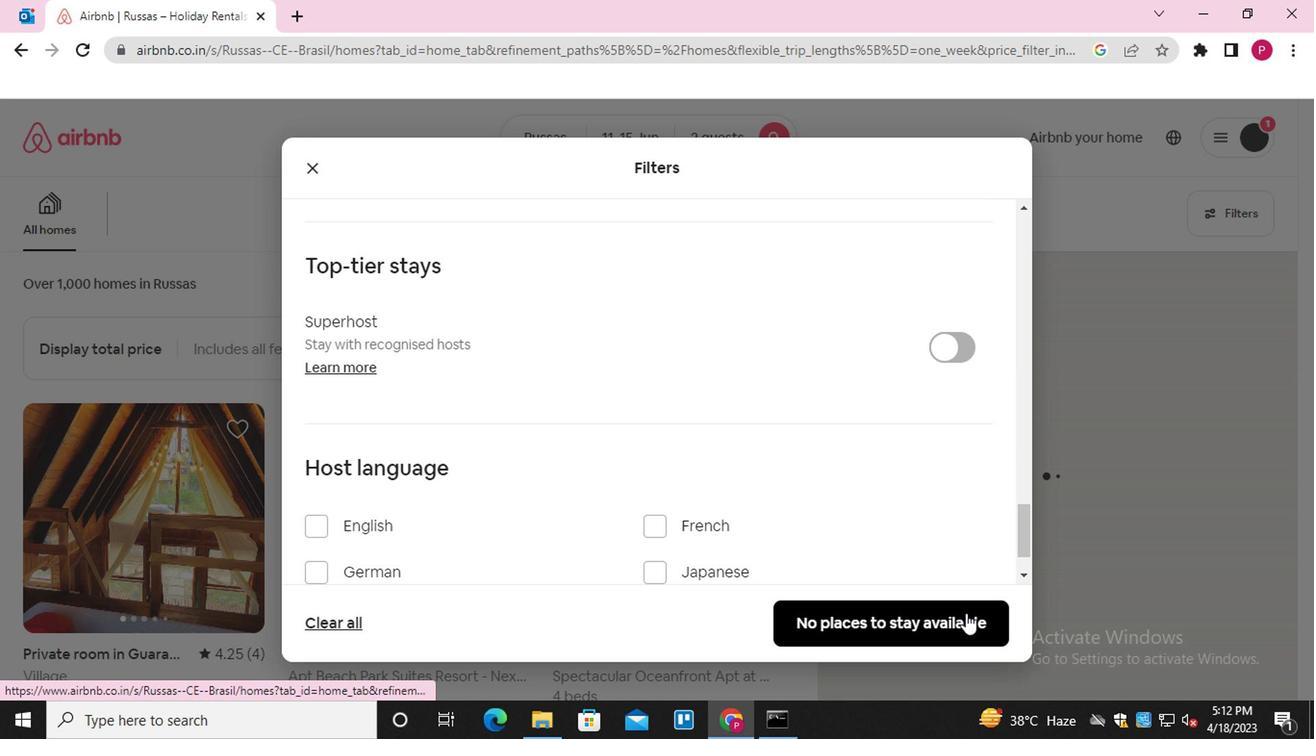 
